Task: Add Attachment from Trello to Card Card0000000322 in Board Board0000000081 in Workspace WS0000000027 in Trello. Add Cover Blue to Card Card0000000322 in Board Board0000000081 in Workspace WS0000000027 in Trello. Add "Copy Card To …" Button titled Button0000000322 to "bottom" of the list "To Do" to Card Card0000000322 in Board Board0000000081 in Workspace WS0000000027 in Trello. Add Description DS0000000322 to Card Card0000000322 in Board Board0000000081 in Workspace WS0000000027 in Trello. Add Comment CM0000000322 to Card Card0000000322 in Board Board0000000081 in Workspace WS0000000027 in Trello
Action: Mouse moved to (315, 308)
Screenshot: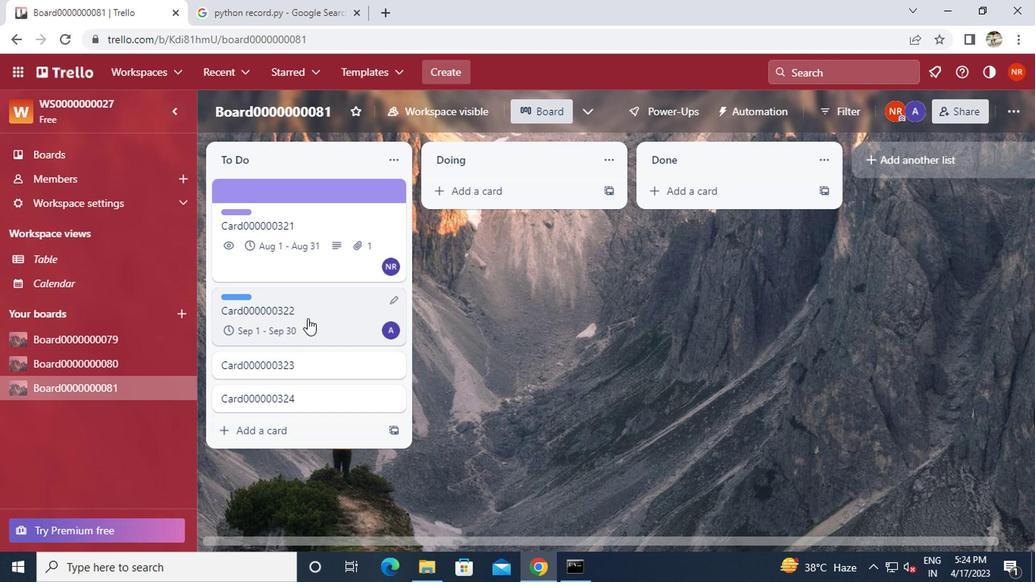 
Action: Mouse pressed left at (315, 308)
Screenshot: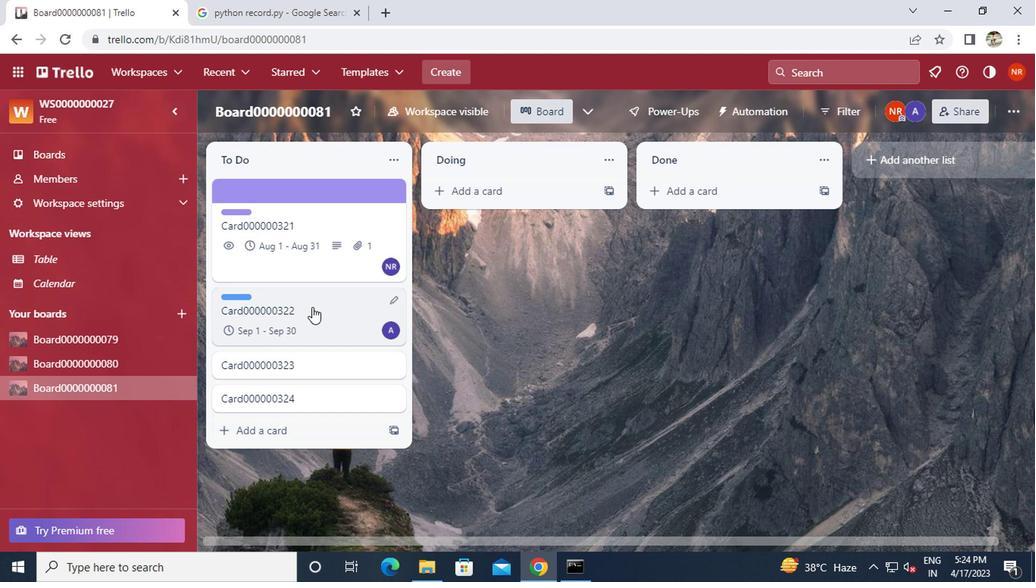 
Action: Mouse moved to (687, 361)
Screenshot: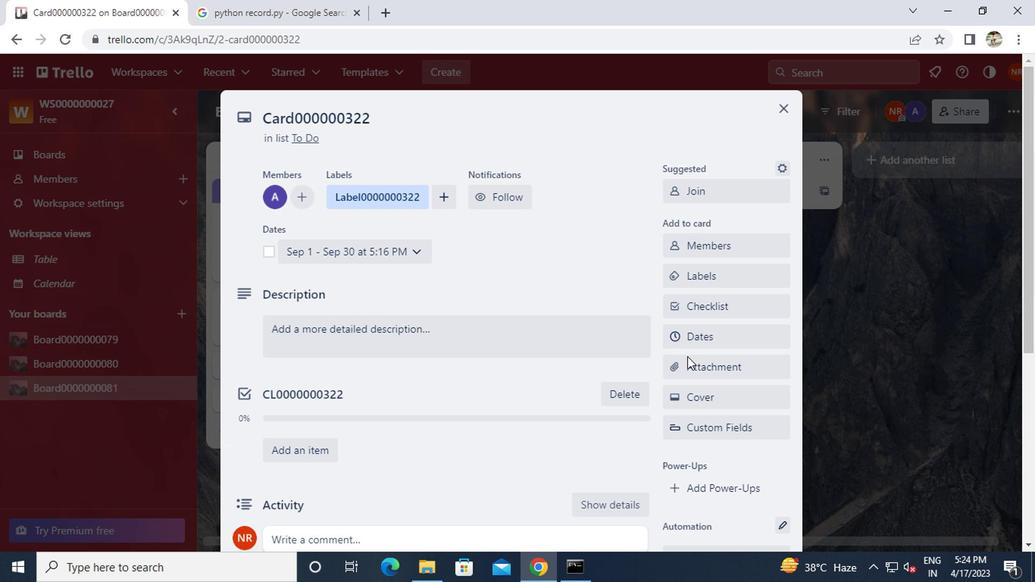 
Action: Mouse pressed left at (687, 361)
Screenshot: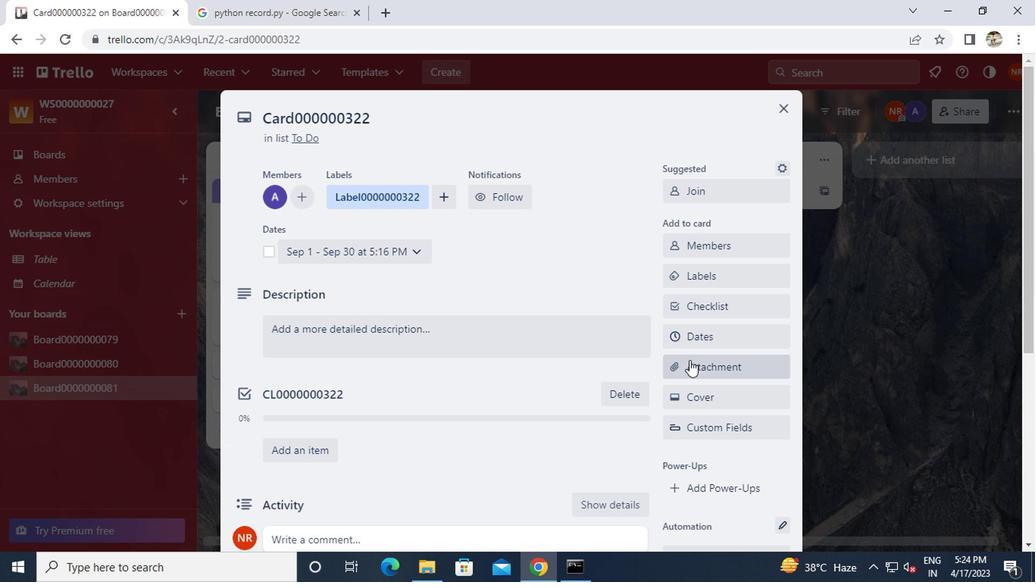 
Action: Mouse moved to (688, 159)
Screenshot: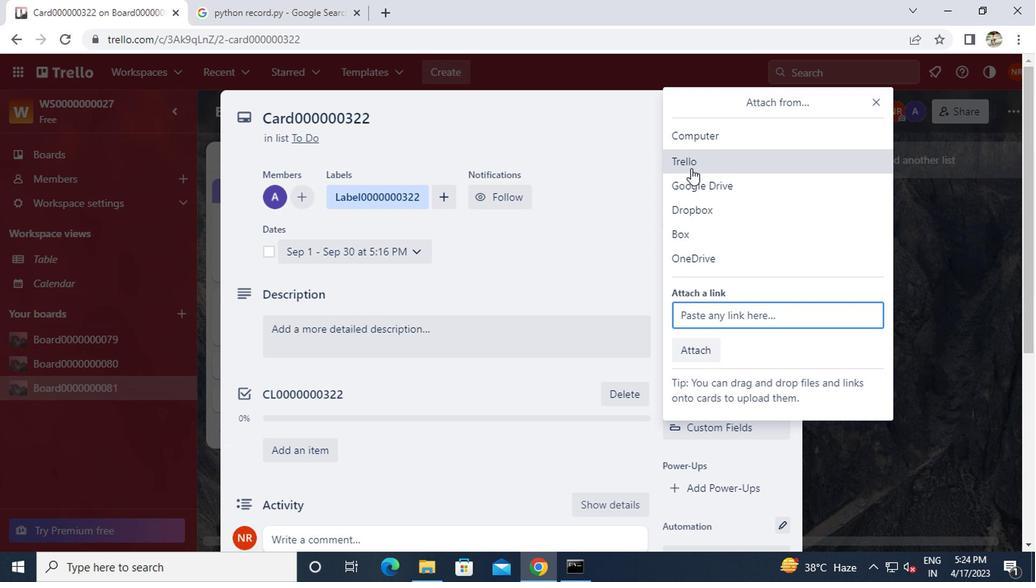 
Action: Mouse pressed left at (688, 159)
Screenshot: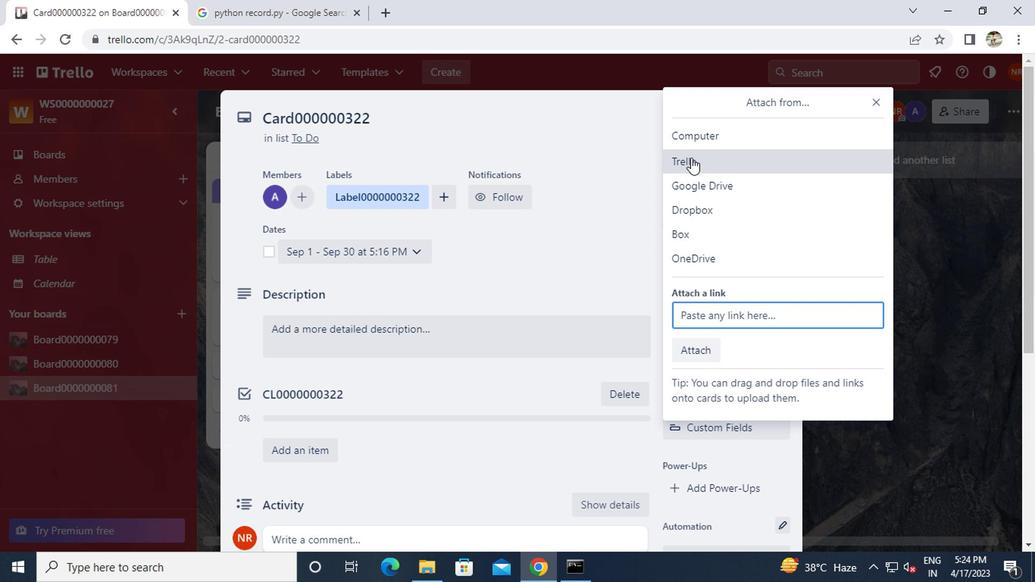 
Action: Mouse moved to (701, 230)
Screenshot: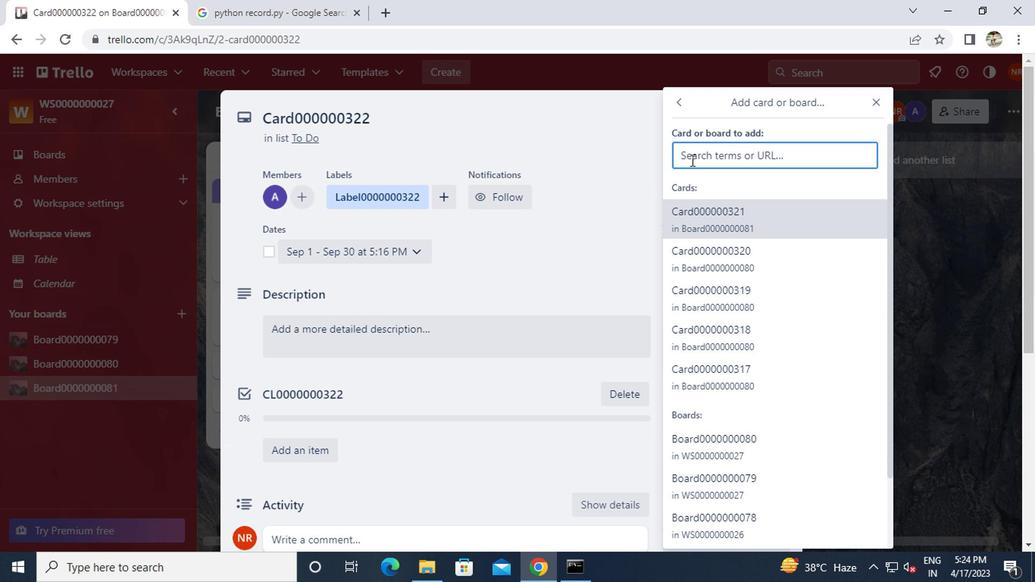 
Action: Mouse pressed left at (701, 230)
Screenshot: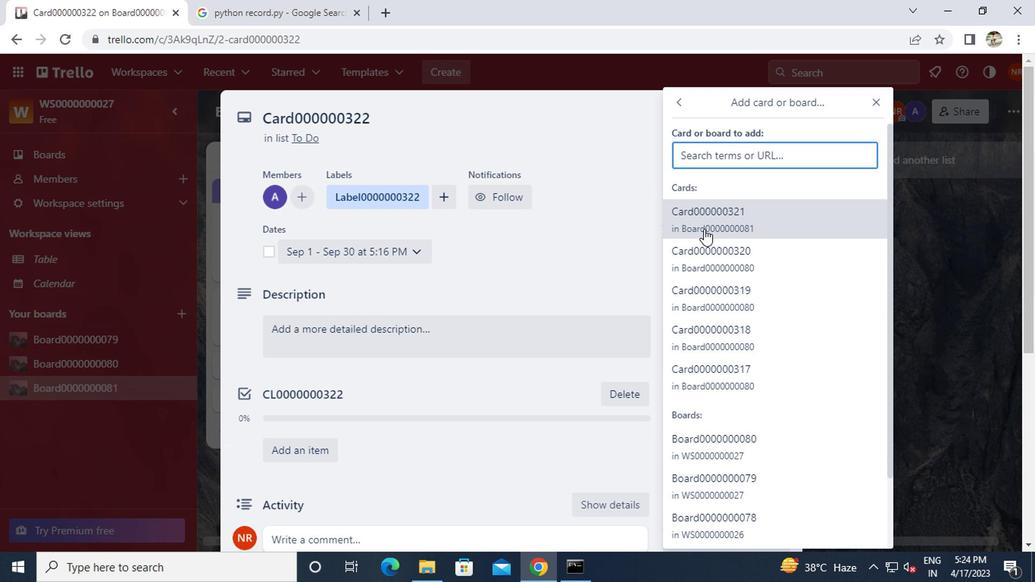 
Action: Mouse moved to (692, 386)
Screenshot: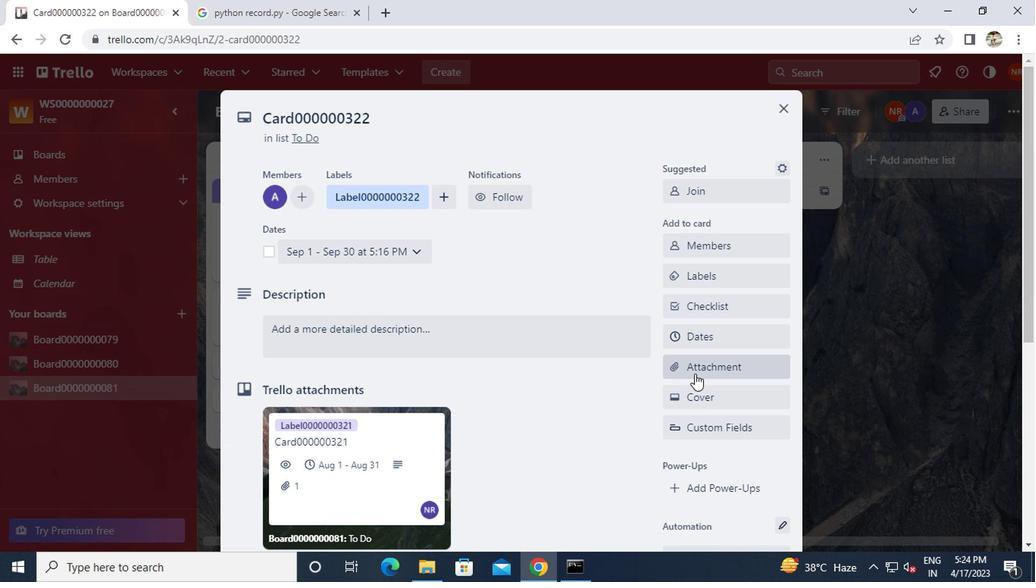 
Action: Mouse pressed left at (692, 386)
Screenshot: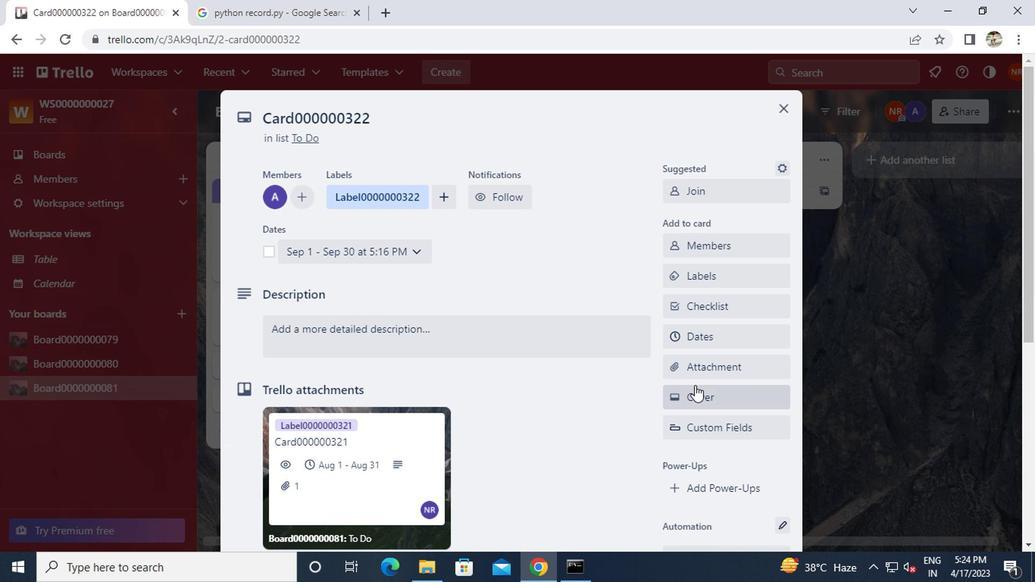 
Action: Mouse moved to (673, 269)
Screenshot: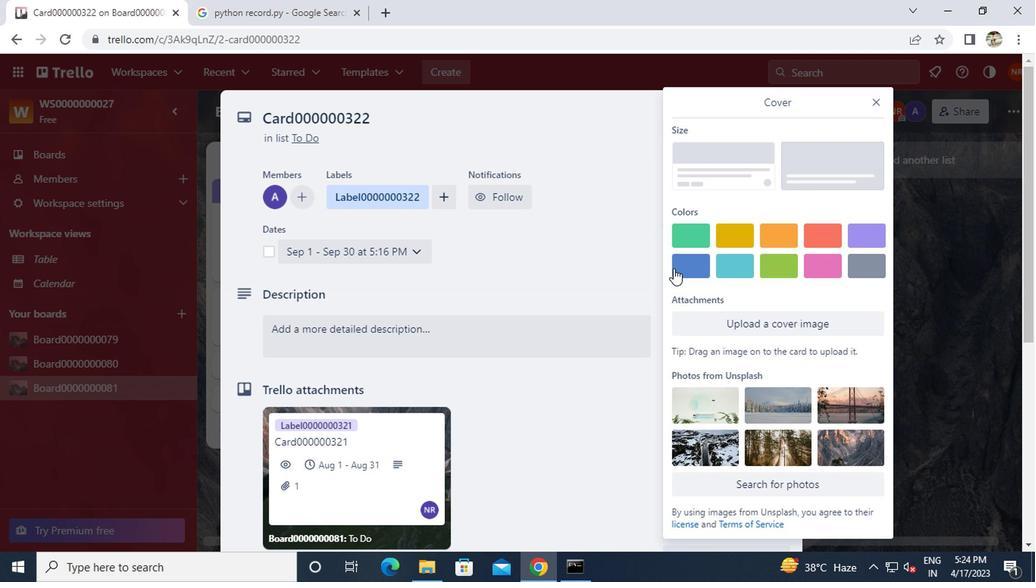 
Action: Mouse pressed left at (673, 269)
Screenshot: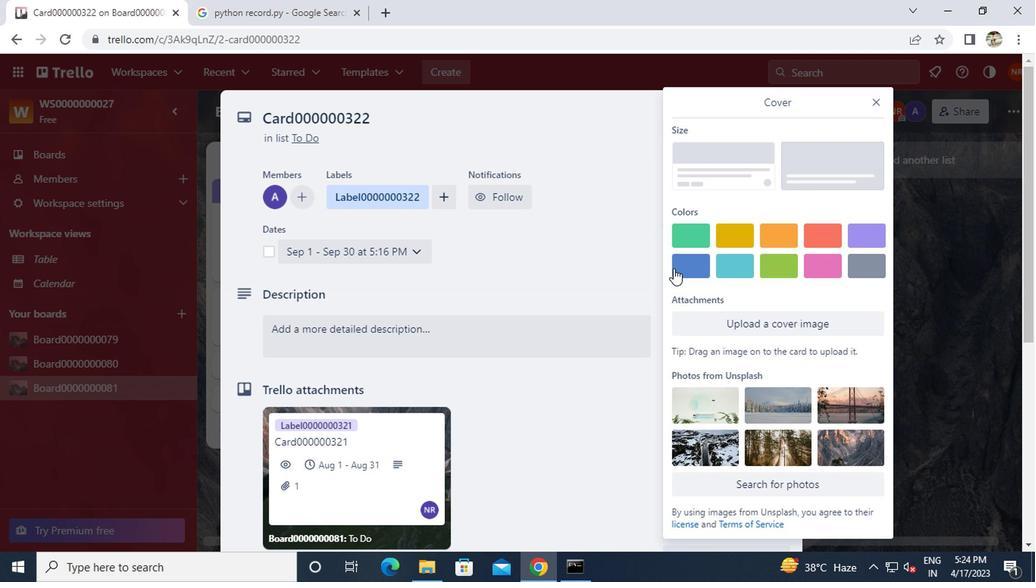 
Action: Mouse moved to (870, 105)
Screenshot: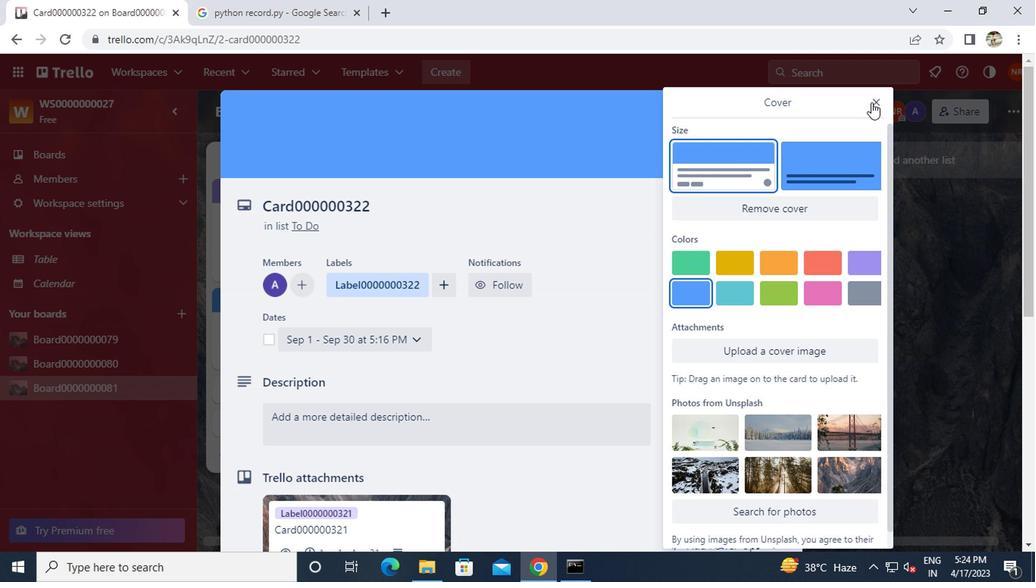 
Action: Mouse pressed left at (870, 105)
Screenshot: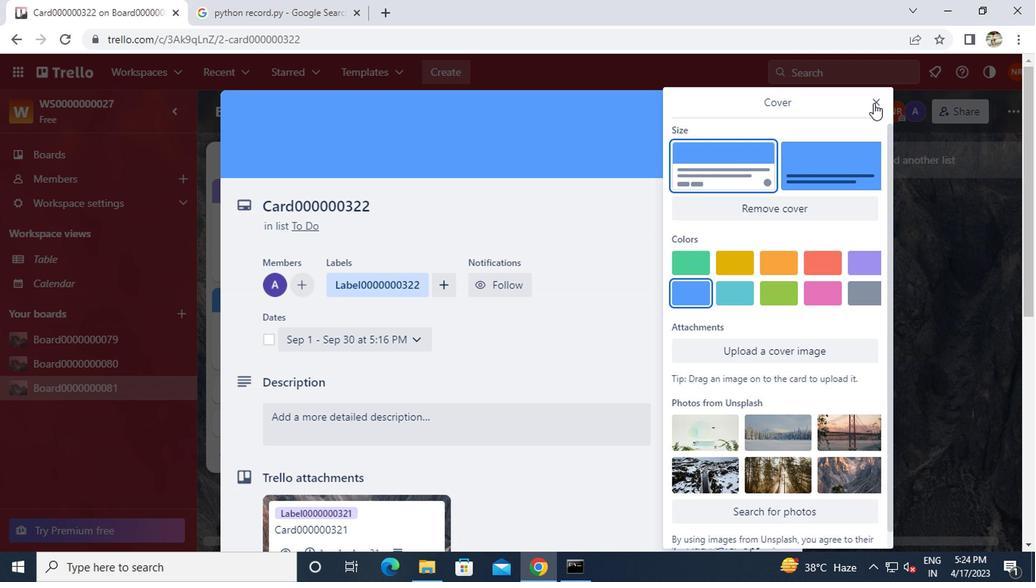 
Action: Mouse moved to (756, 276)
Screenshot: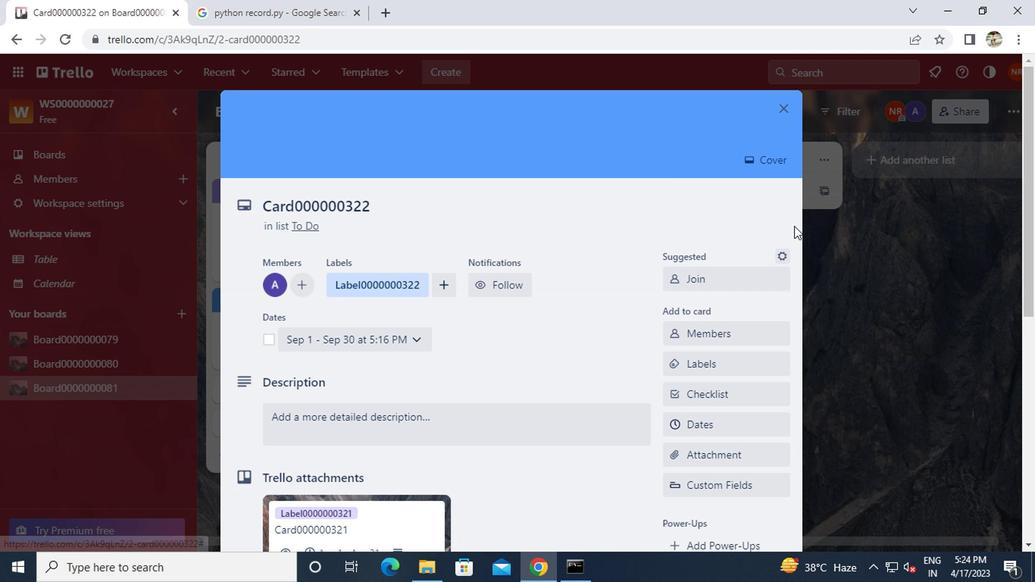 
Action: Mouse scrolled (756, 275) with delta (0, -1)
Screenshot: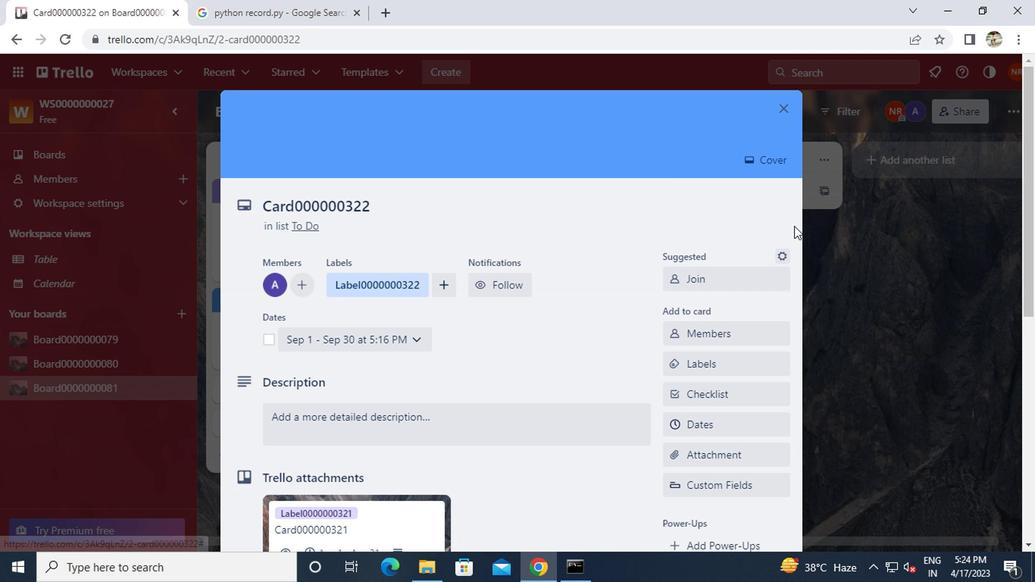 
Action: Mouse moved to (753, 280)
Screenshot: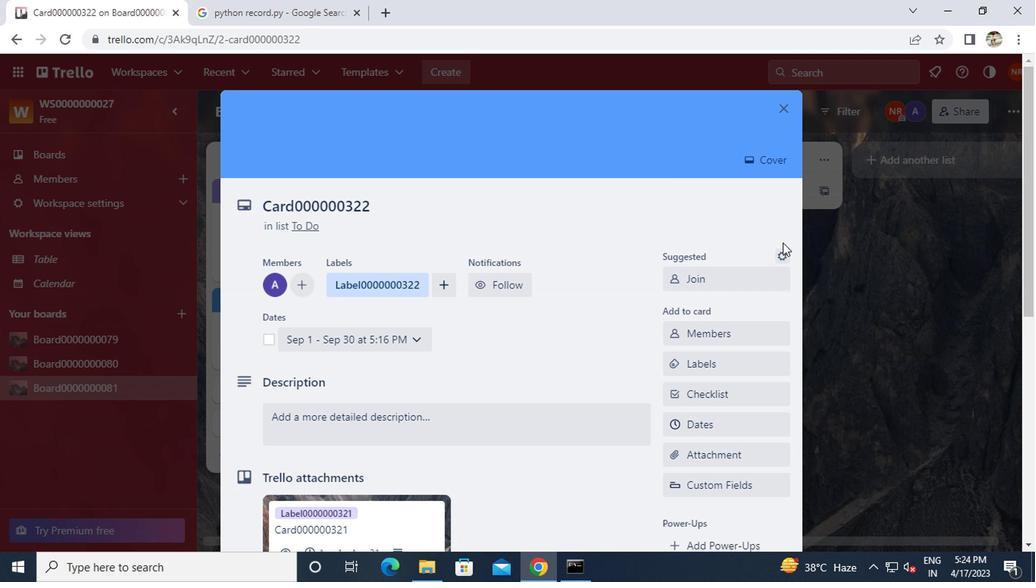 
Action: Mouse scrolled (753, 279) with delta (0, 0)
Screenshot: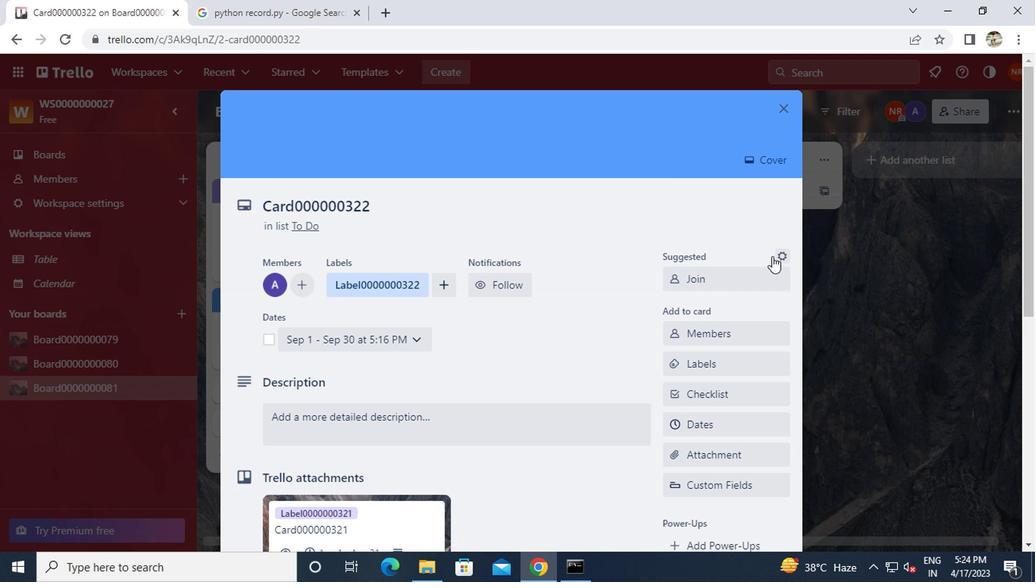 
Action: Mouse moved to (753, 282)
Screenshot: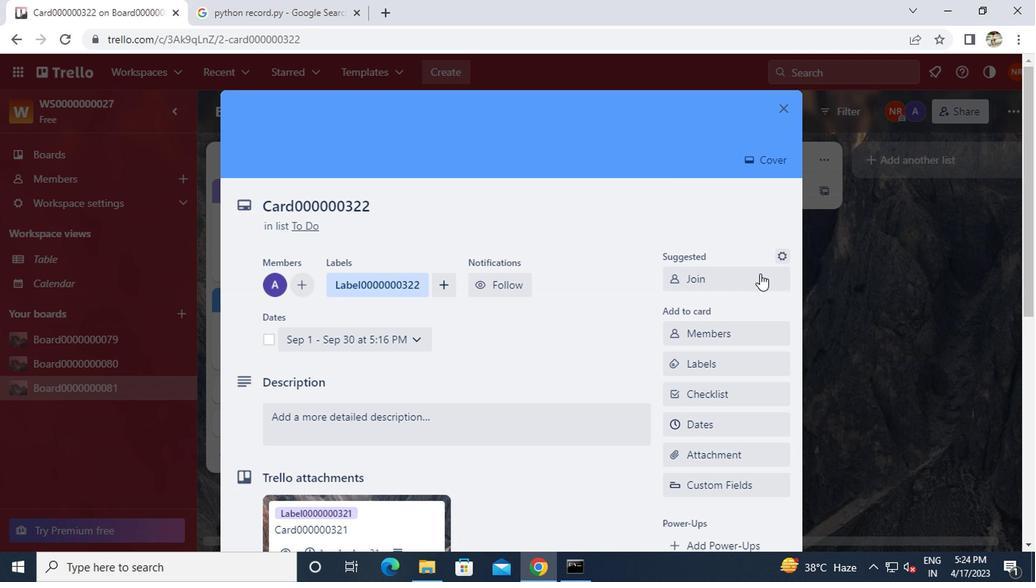 
Action: Mouse scrolled (753, 281) with delta (0, -1)
Screenshot: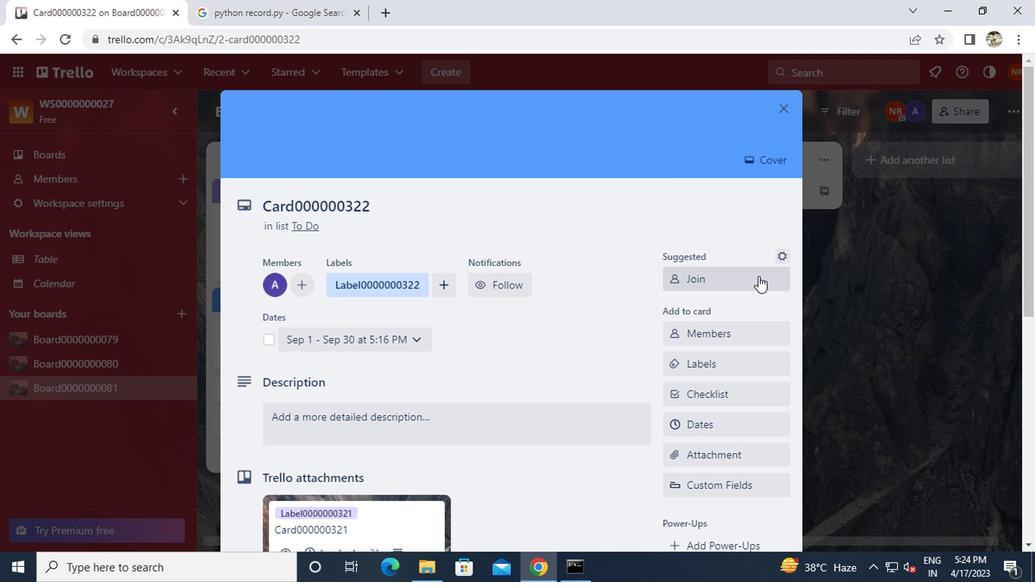
Action: Mouse moved to (745, 282)
Screenshot: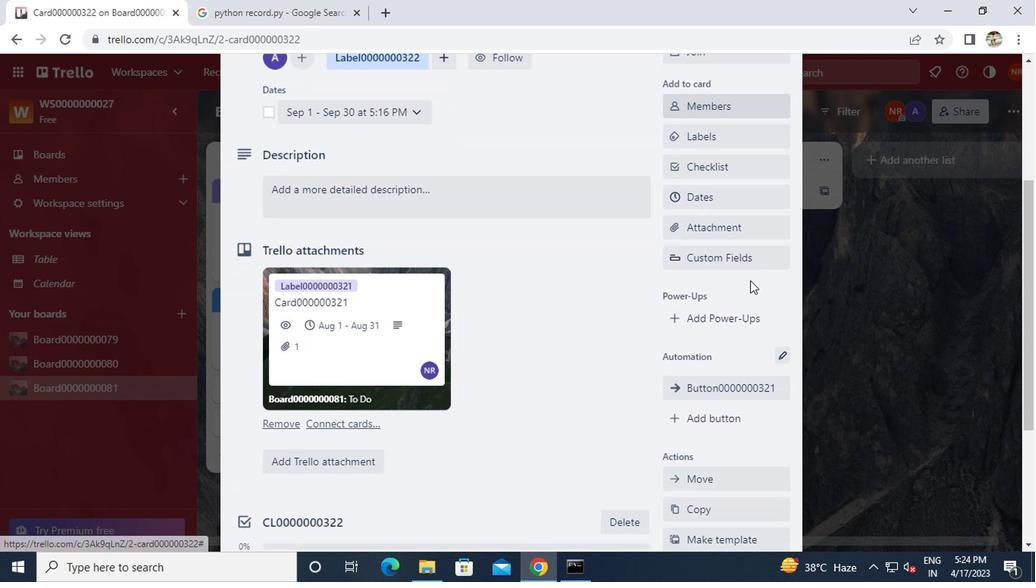 
Action: Mouse scrolled (745, 282) with delta (0, 0)
Screenshot: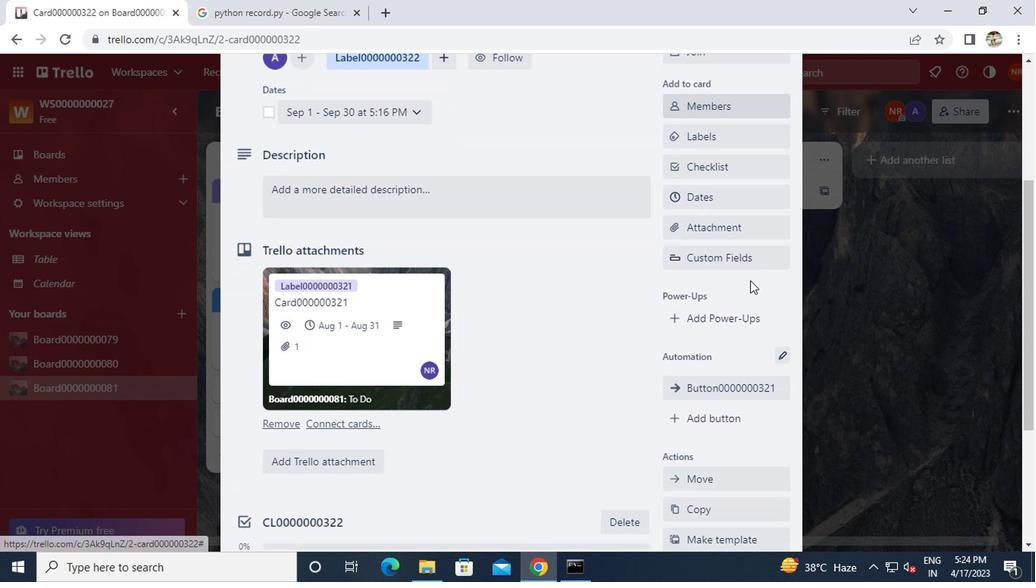 
Action: Mouse moved to (710, 344)
Screenshot: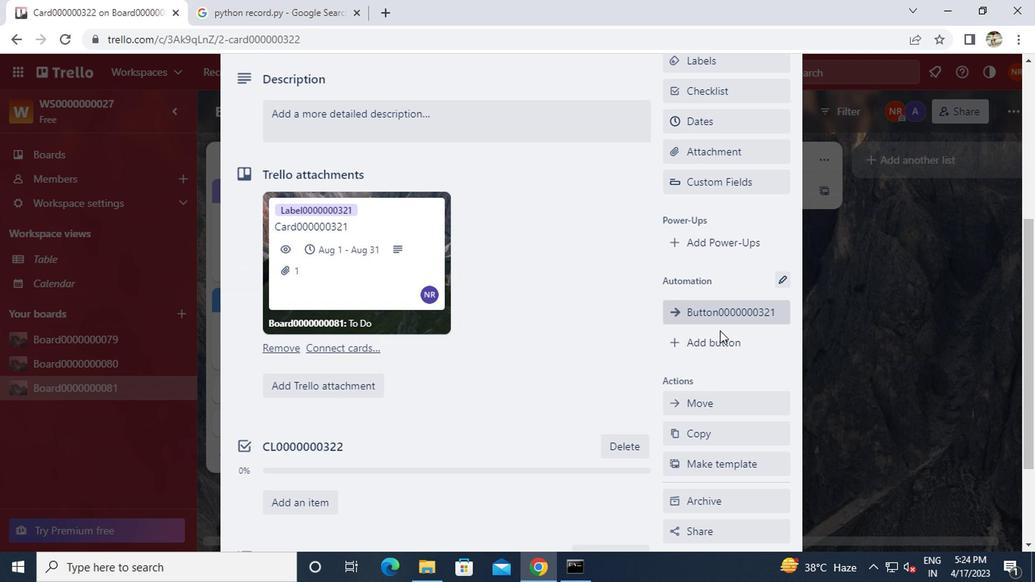 
Action: Mouse pressed left at (710, 344)
Screenshot: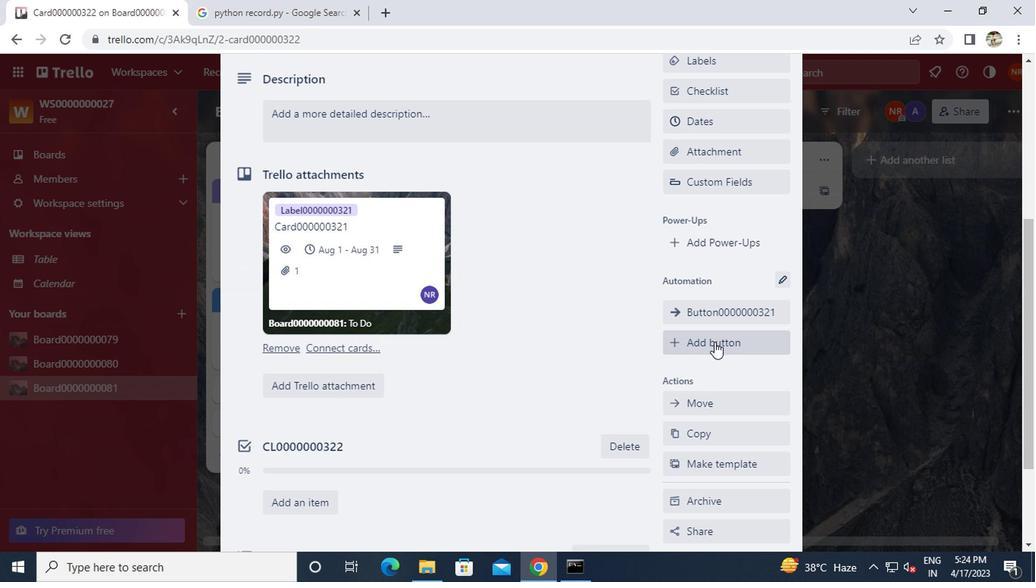 
Action: Mouse moved to (709, 208)
Screenshot: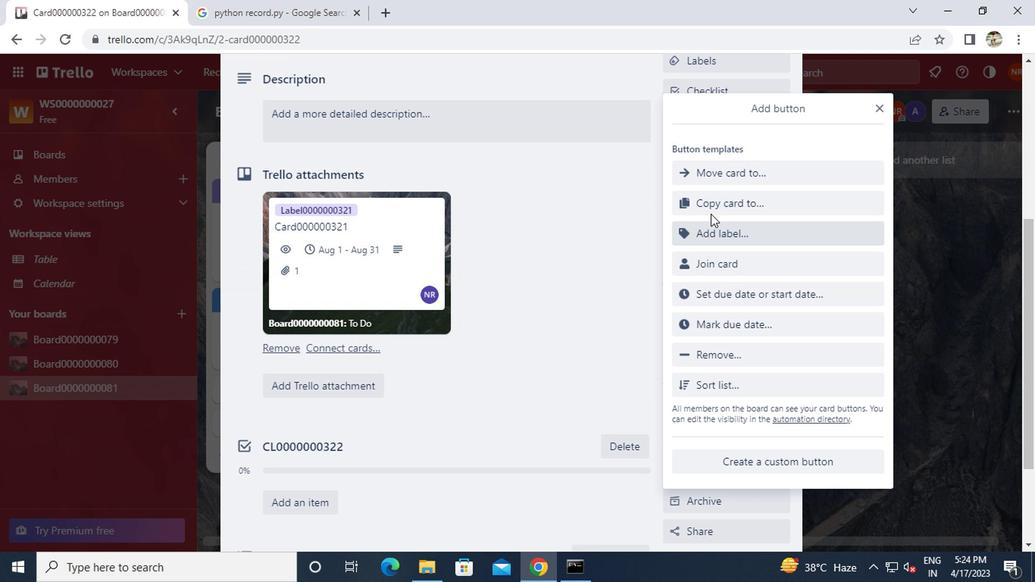
Action: Mouse pressed left at (709, 208)
Screenshot: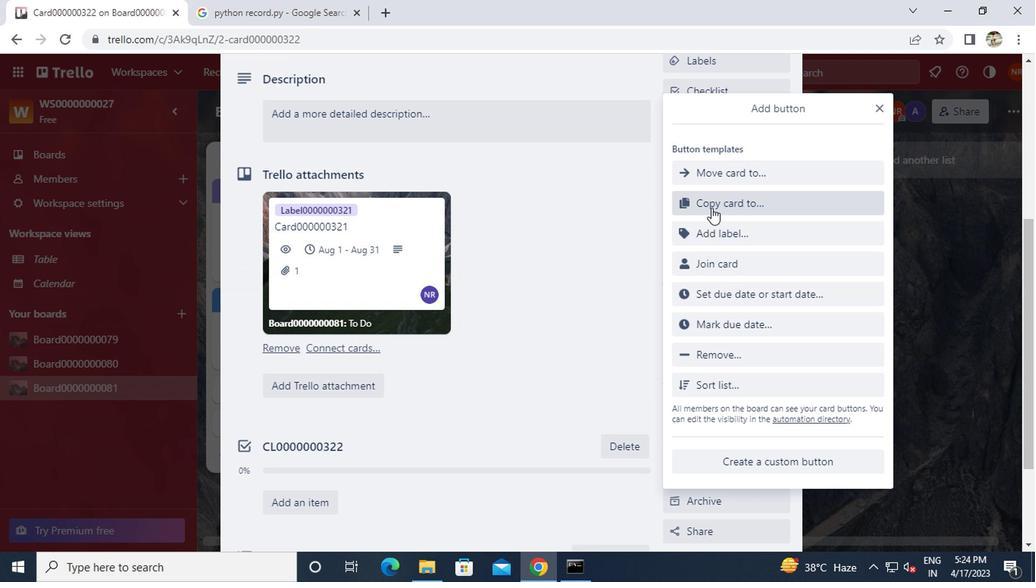 
Action: Key pressed b<Key.caps_lock>utton000000
Screenshot: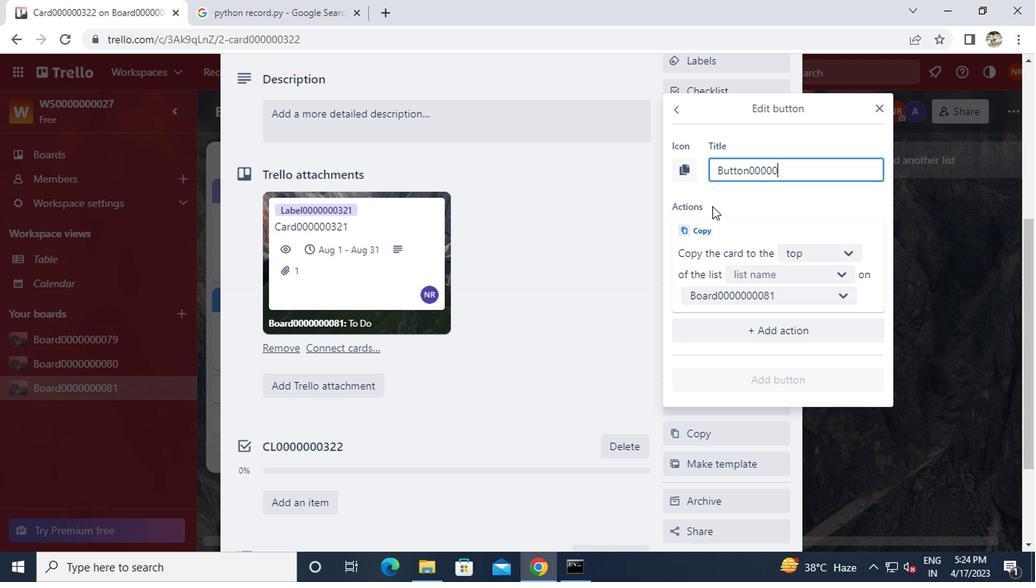 
Action: Mouse moved to (710, 207)
Screenshot: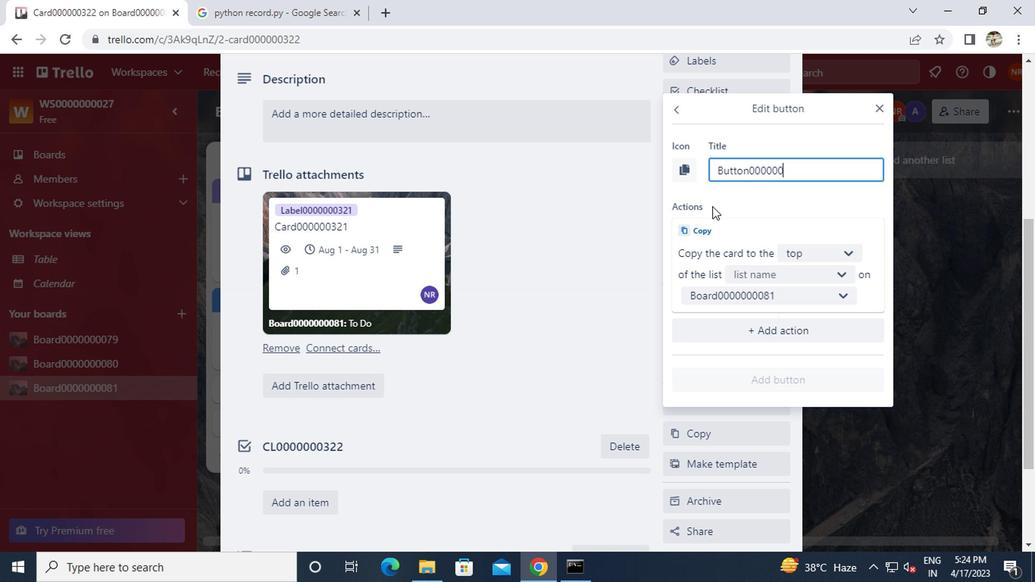
Action: Key pressed 322
Screenshot: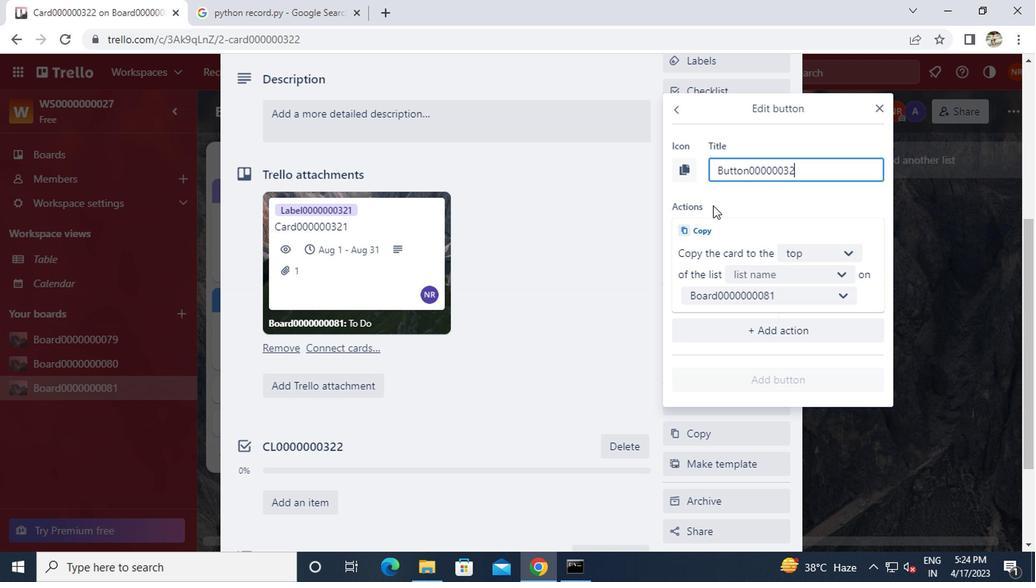 
Action: Mouse moved to (786, 253)
Screenshot: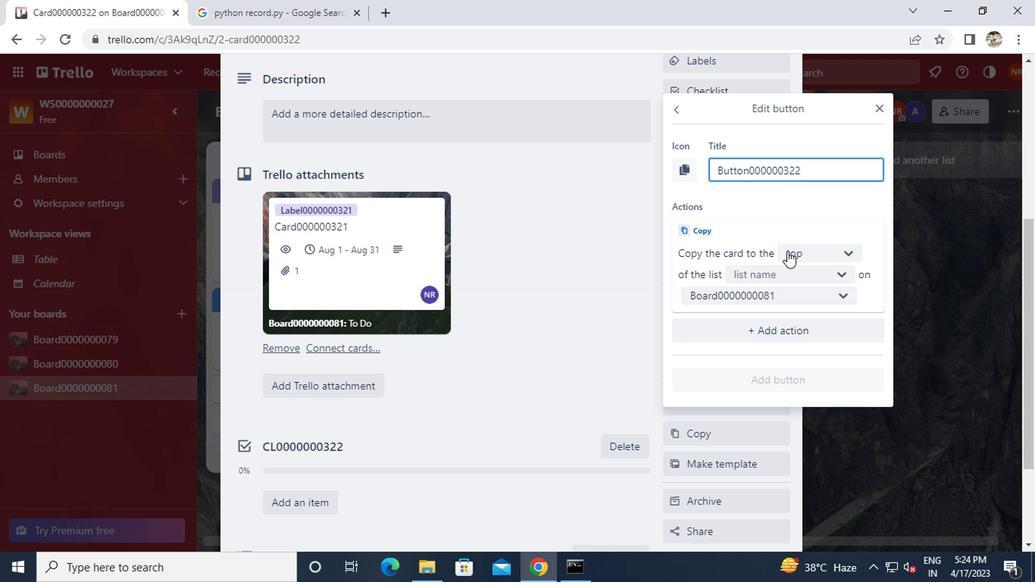 
Action: Mouse pressed left at (786, 253)
Screenshot: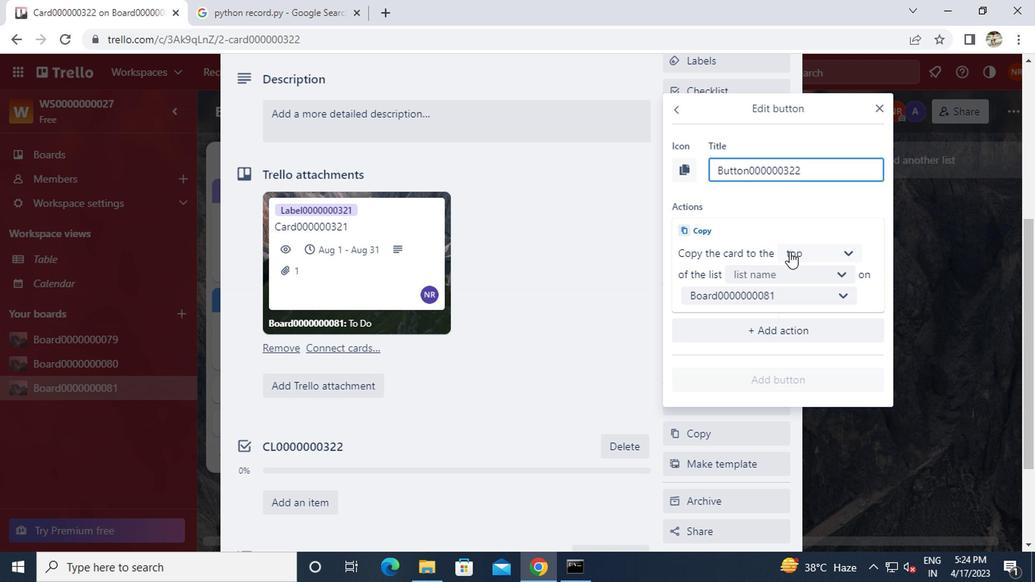 
Action: Mouse moved to (796, 303)
Screenshot: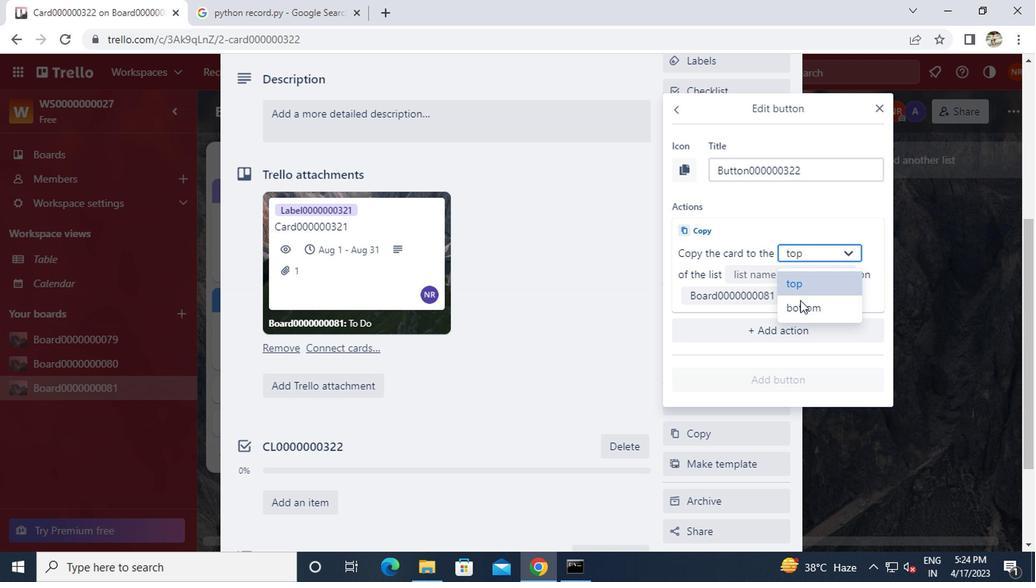 
Action: Mouse pressed left at (796, 303)
Screenshot: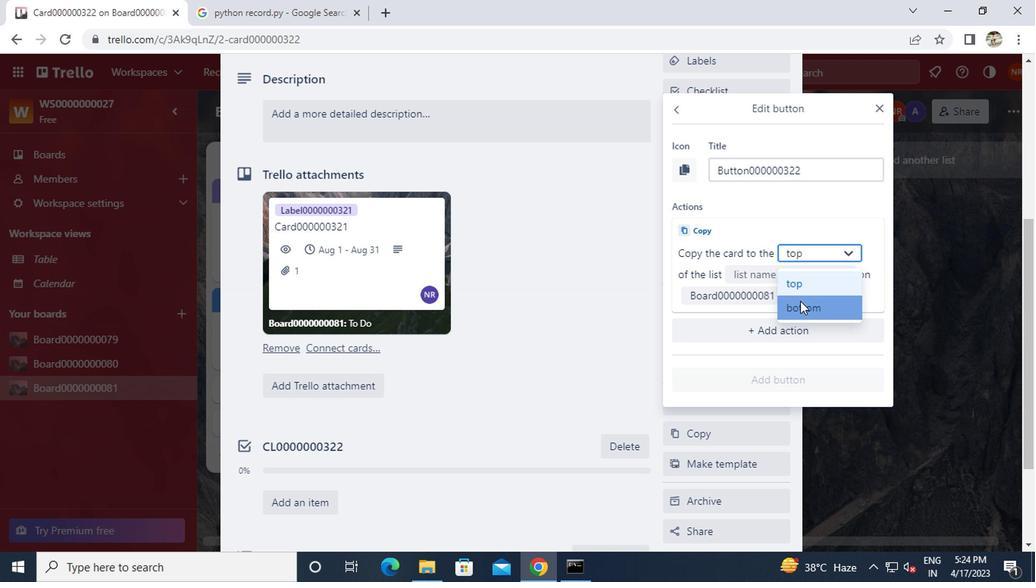 
Action: Mouse moved to (774, 277)
Screenshot: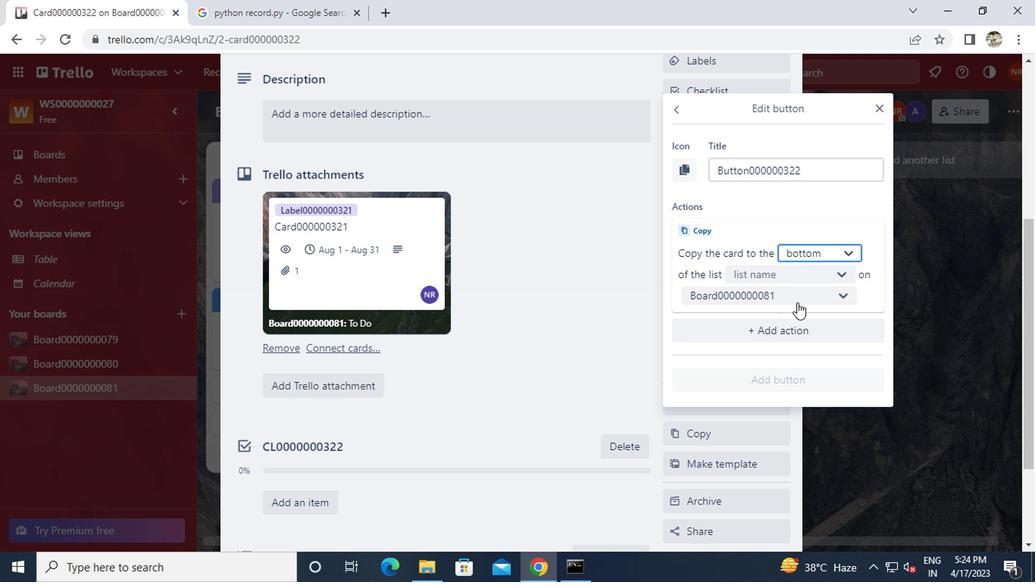 
Action: Mouse pressed left at (774, 277)
Screenshot: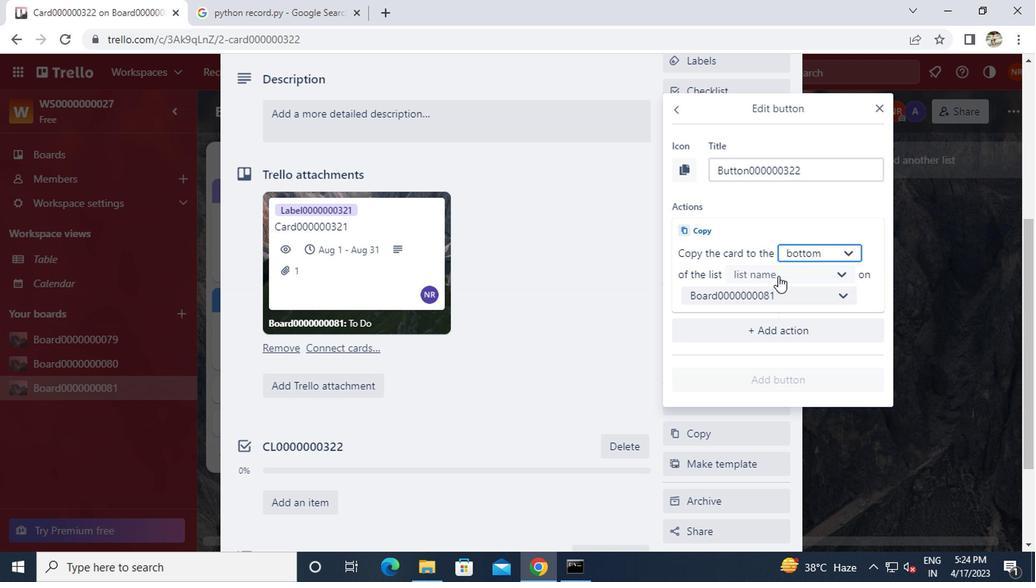 
Action: Mouse moved to (761, 312)
Screenshot: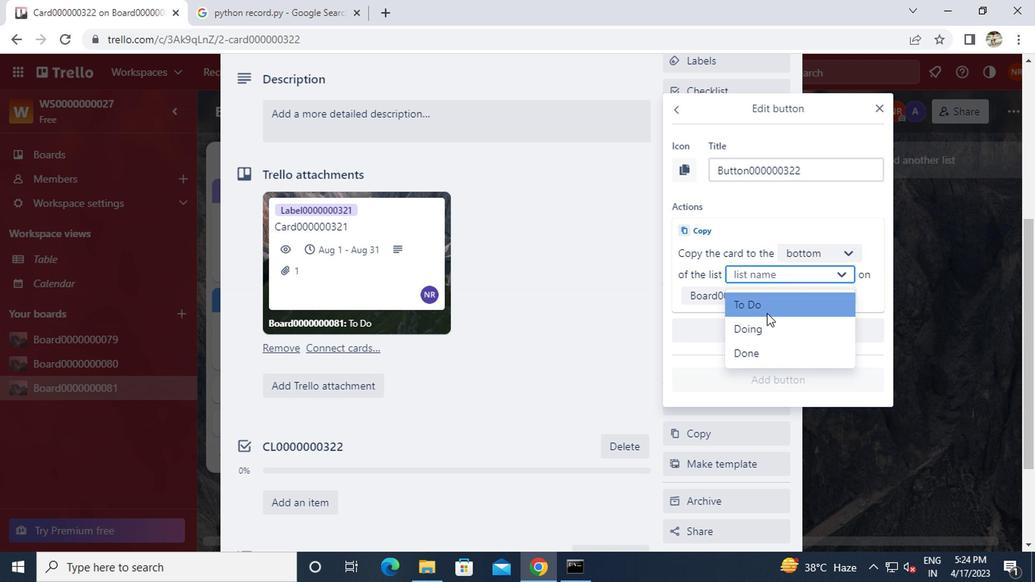 
Action: Mouse pressed left at (761, 312)
Screenshot: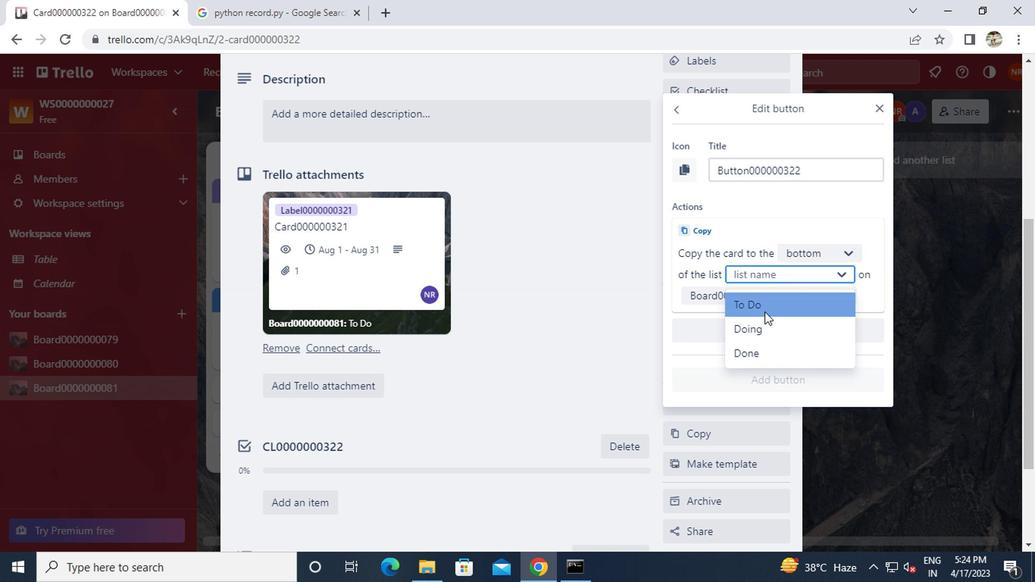 
Action: Mouse moved to (758, 372)
Screenshot: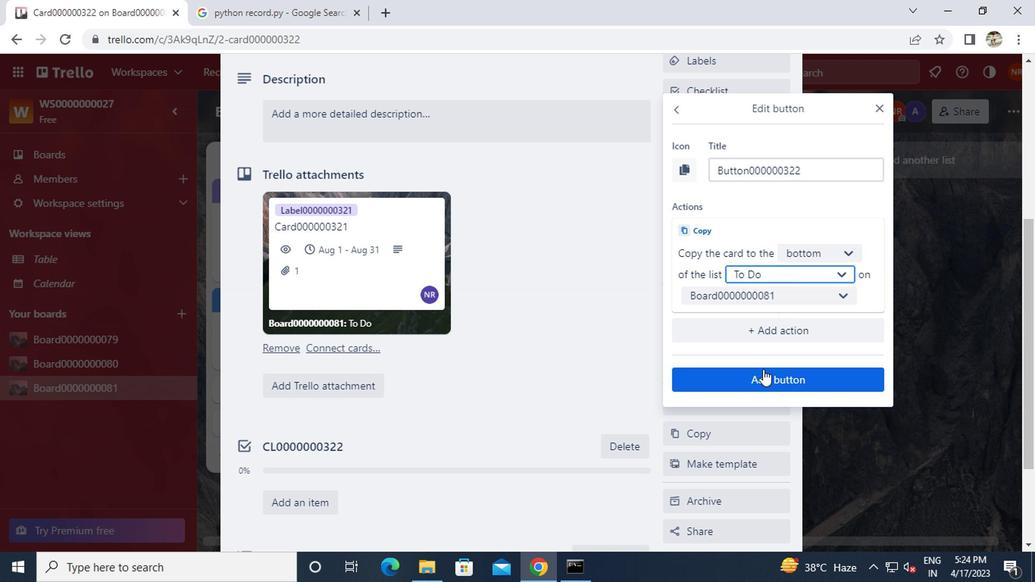 
Action: Mouse pressed left at (758, 372)
Screenshot: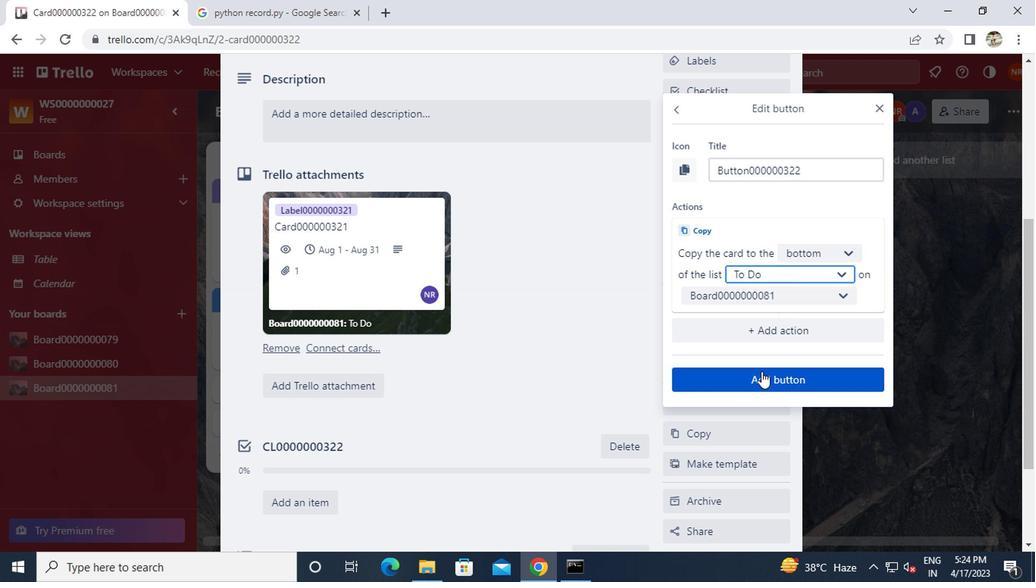 
Action: Mouse moved to (536, 372)
Screenshot: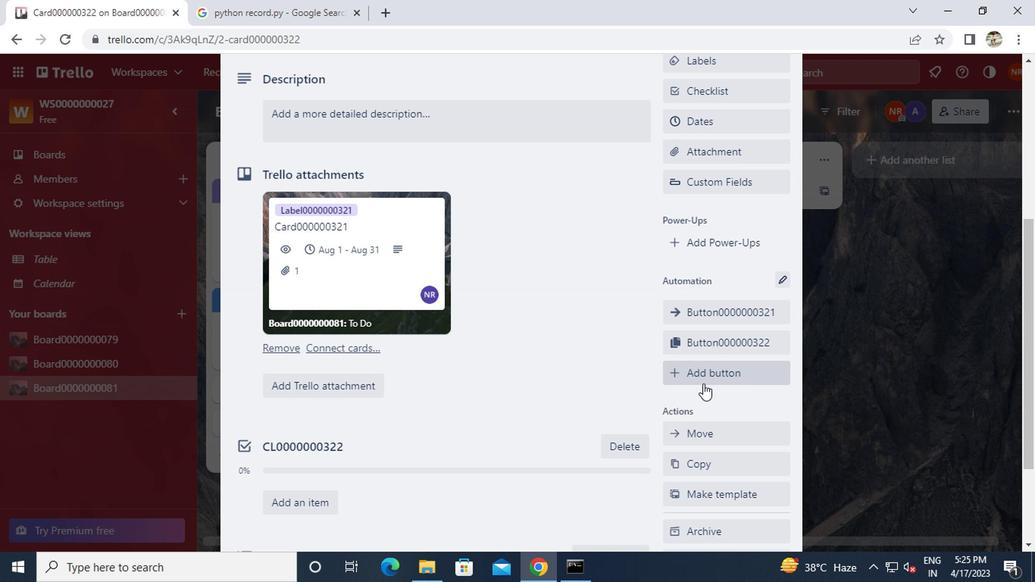 
Action: Mouse scrolled (536, 373) with delta (0, 0)
Screenshot: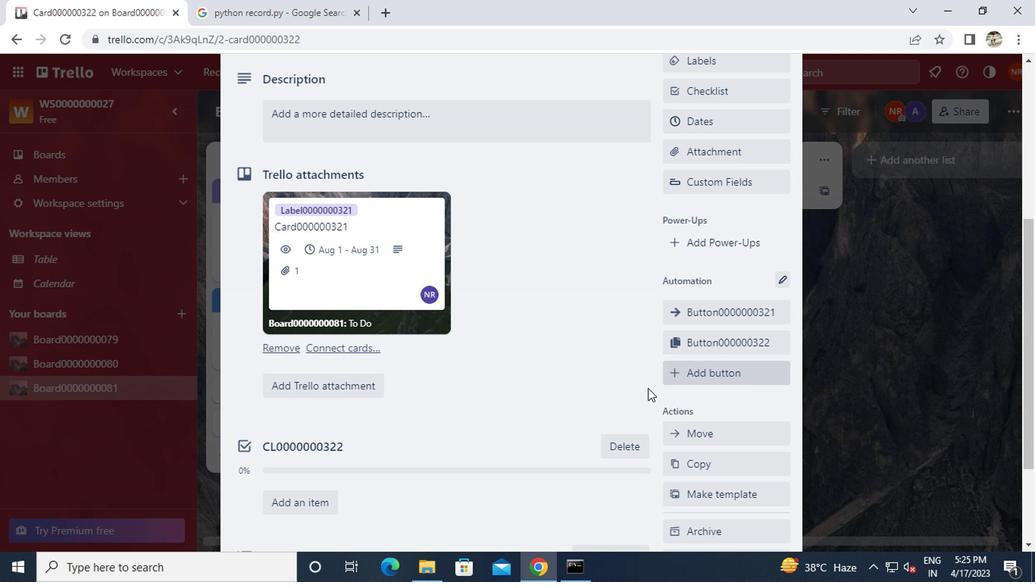 
Action: Mouse scrolled (536, 373) with delta (0, 0)
Screenshot: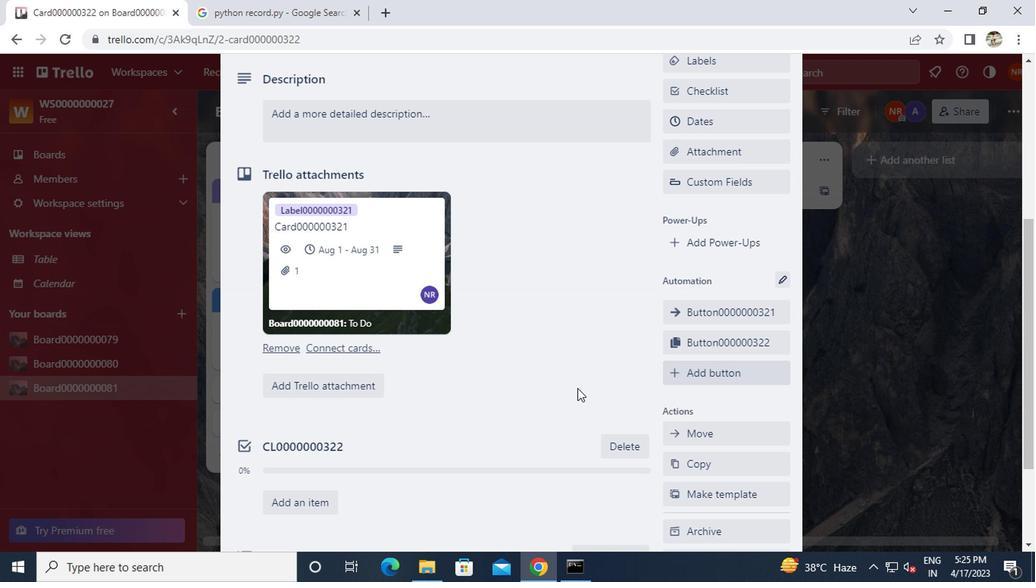 
Action: Mouse moved to (504, 278)
Screenshot: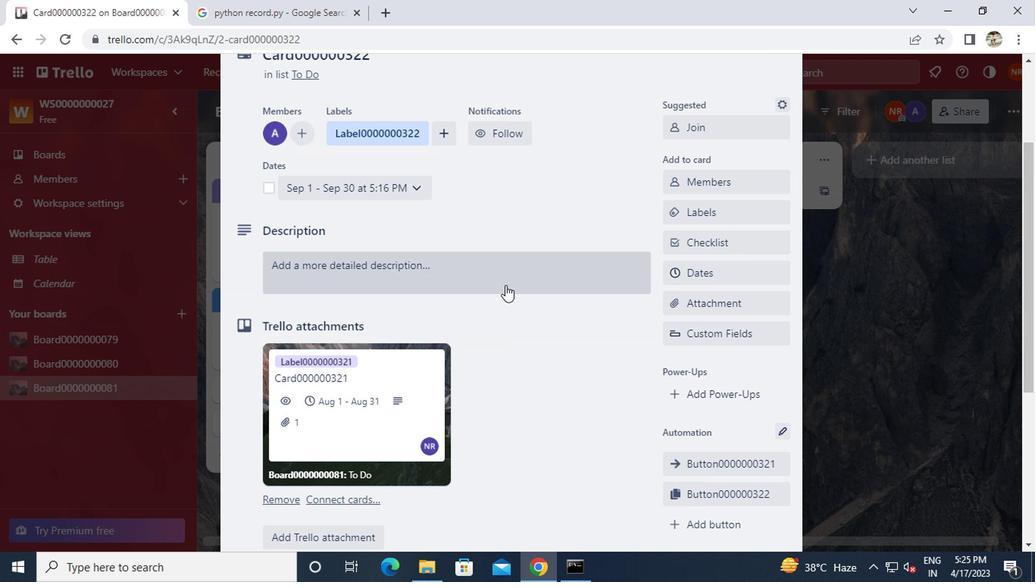 
Action: Mouse pressed left at (504, 278)
Screenshot: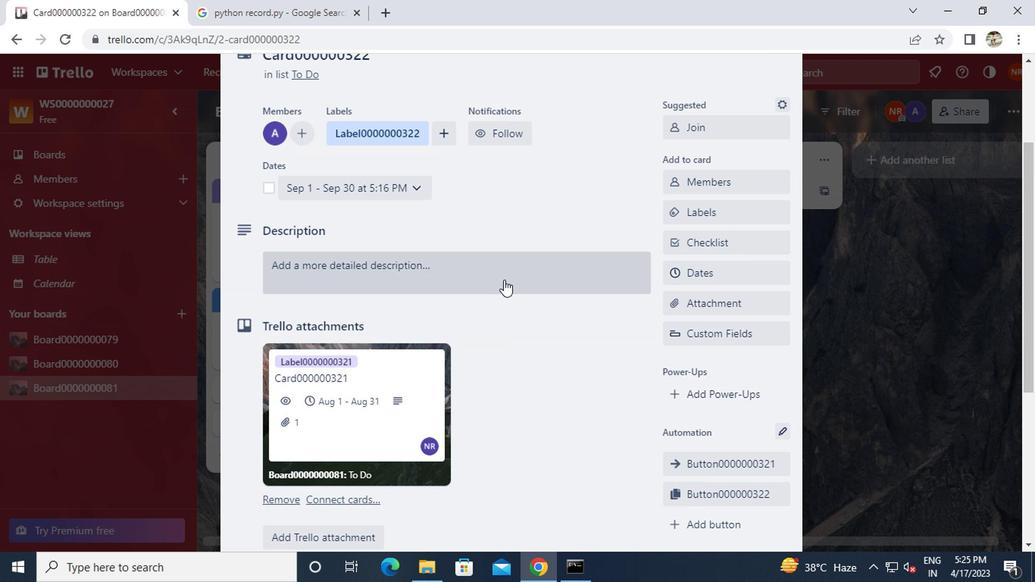 
Action: Key pressed <Key.caps_lock>ds0000000322
Screenshot: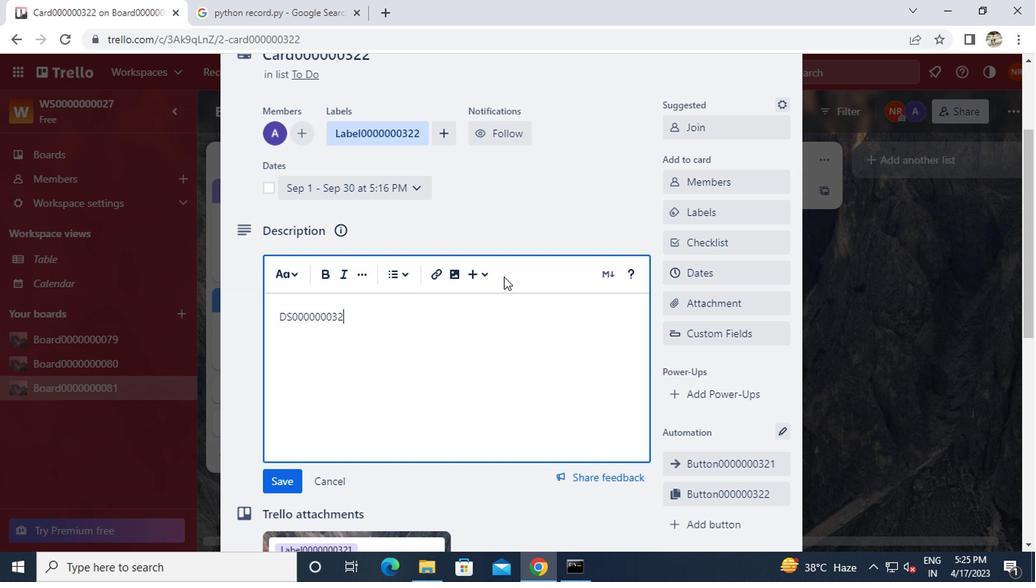 
Action: Mouse moved to (290, 475)
Screenshot: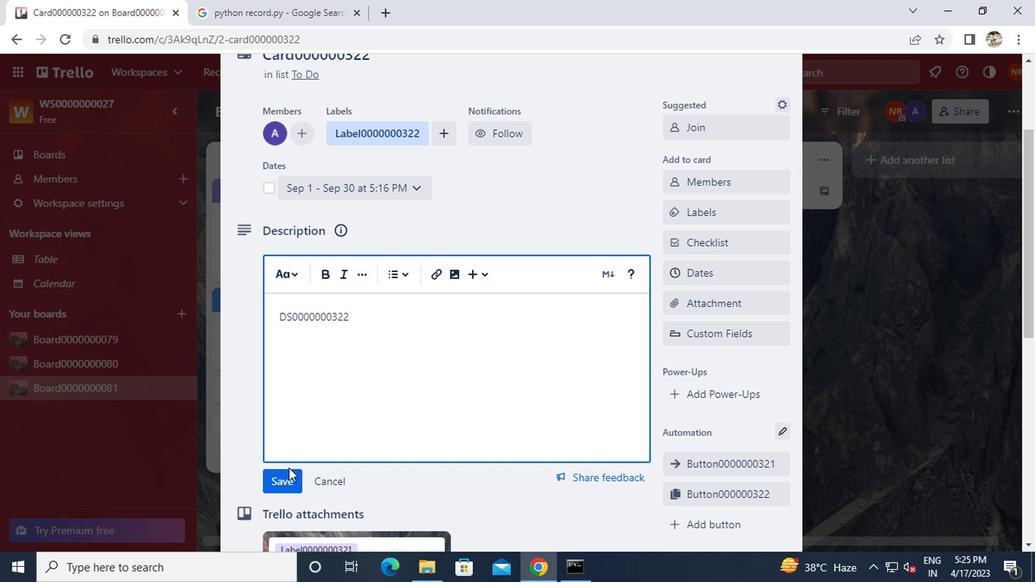
Action: Mouse pressed left at (290, 475)
Screenshot: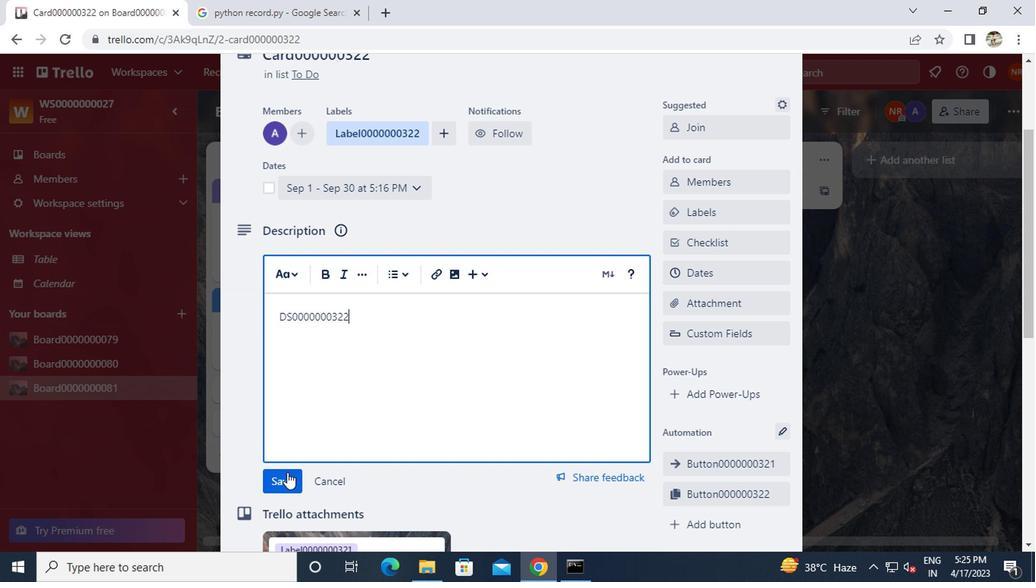 
Action: Mouse moved to (291, 472)
Screenshot: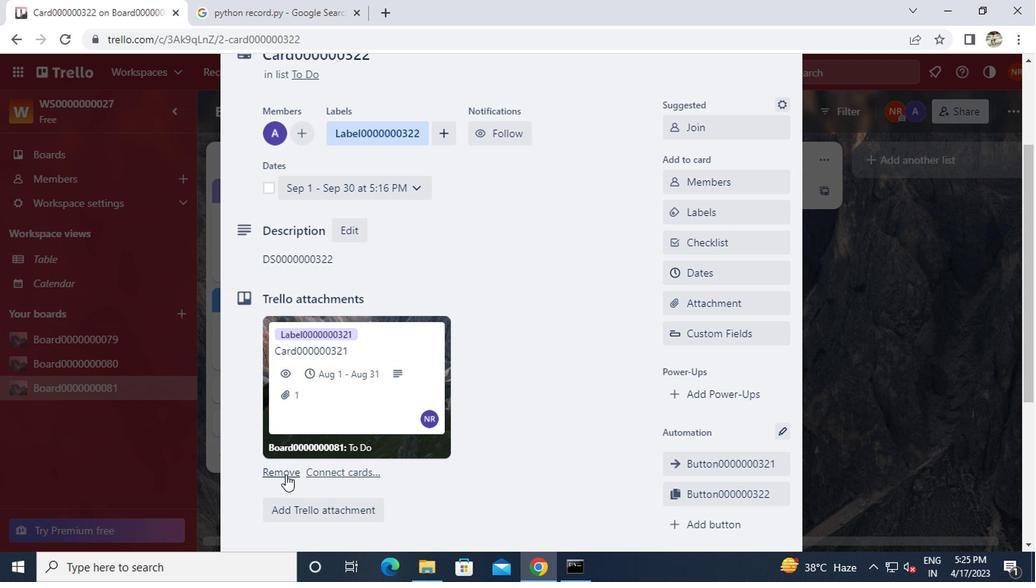 
Action: Mouse scrolled (291, 471) with delta (0, 0)
Screenshot: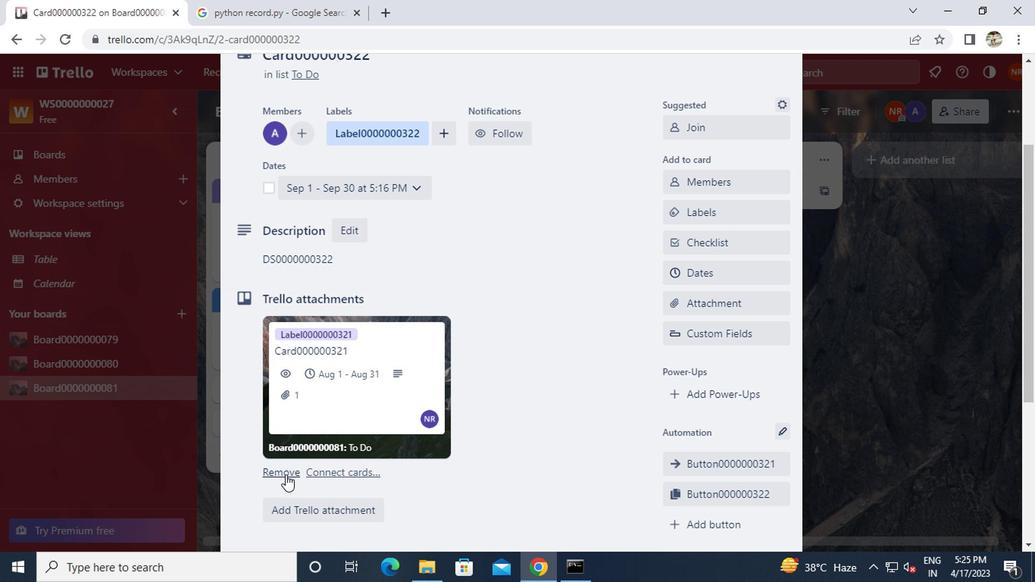 
Action: Mouse scrolled (291, 471) with delta (0, 0)
Screenshot: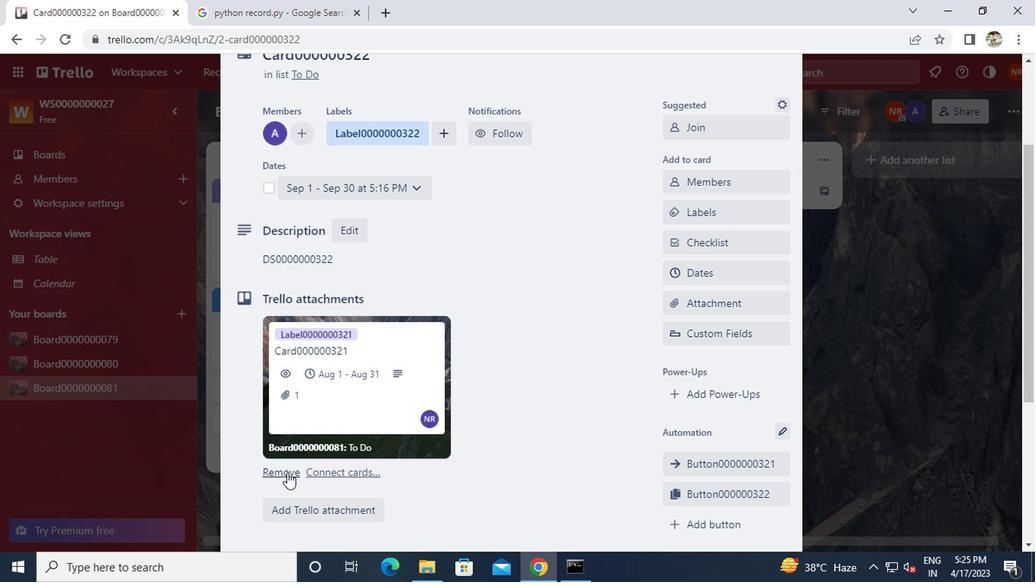 
Action: Mouse moved to (309, 502)
Screenshot: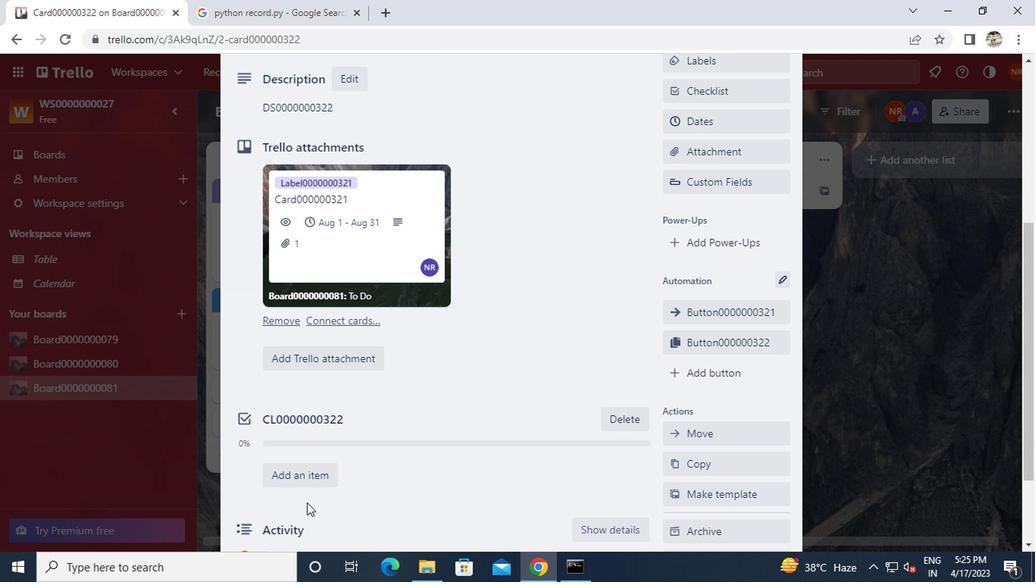 
Action: Mouse scrolled (309, 501) with delta (0, 0)
Screenshot: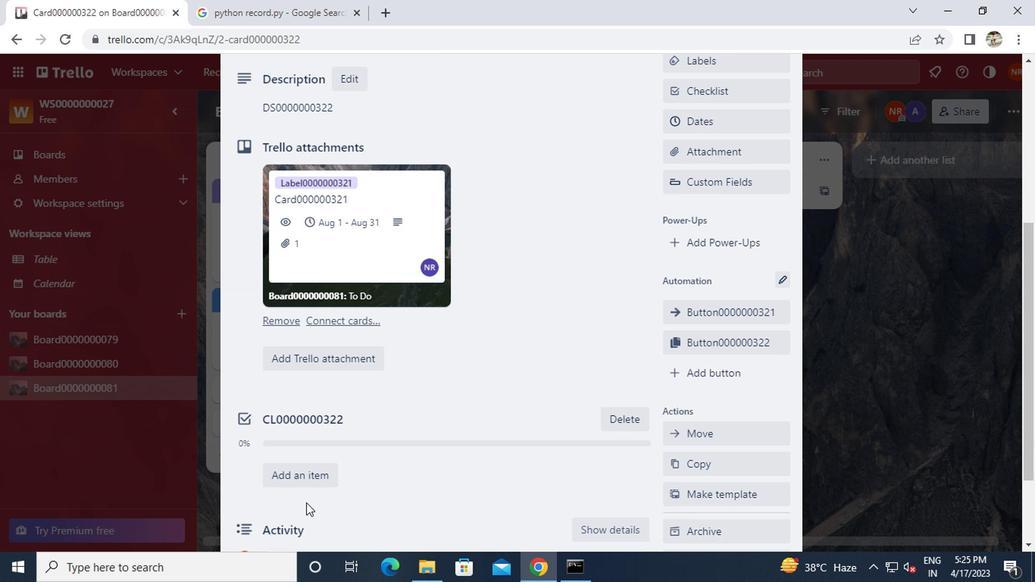 
Action: Mouse scrolled (309, 501) with delta (0, 0)
Screenshot: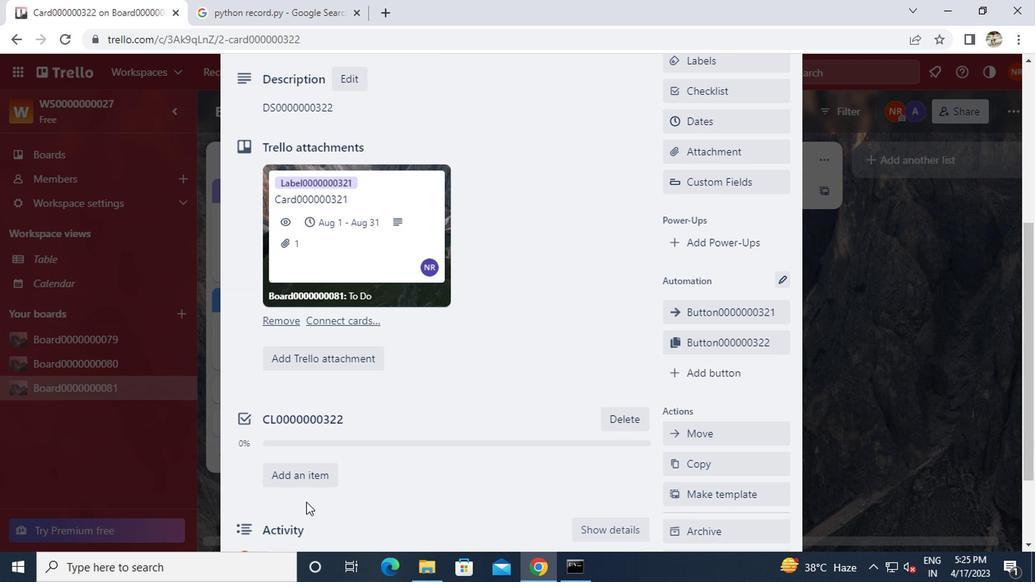 
Action: Mouse moved to (313, 458)
Screenshot: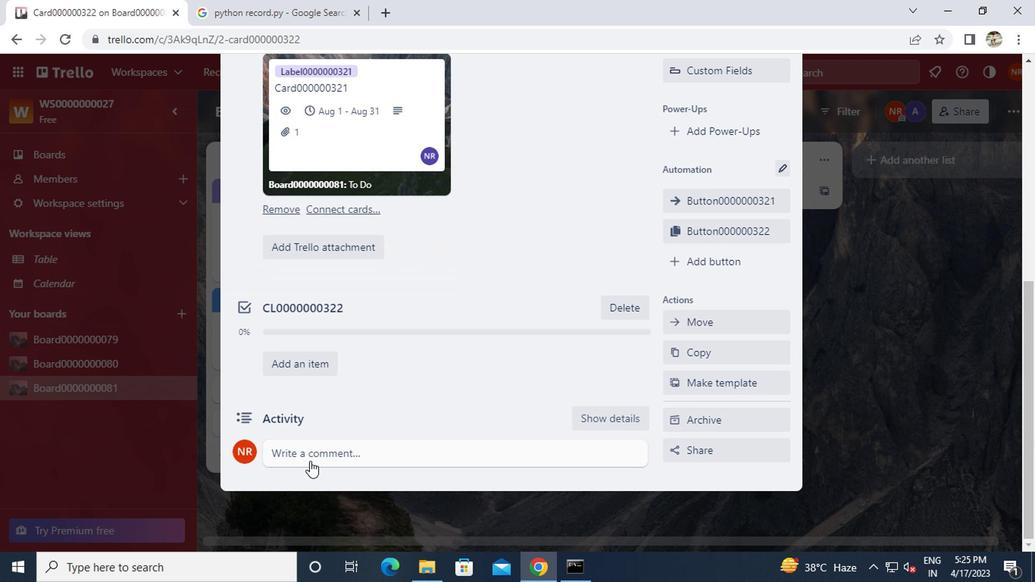 
Action: Mouse pressed left at (313, 458)
Screenshot: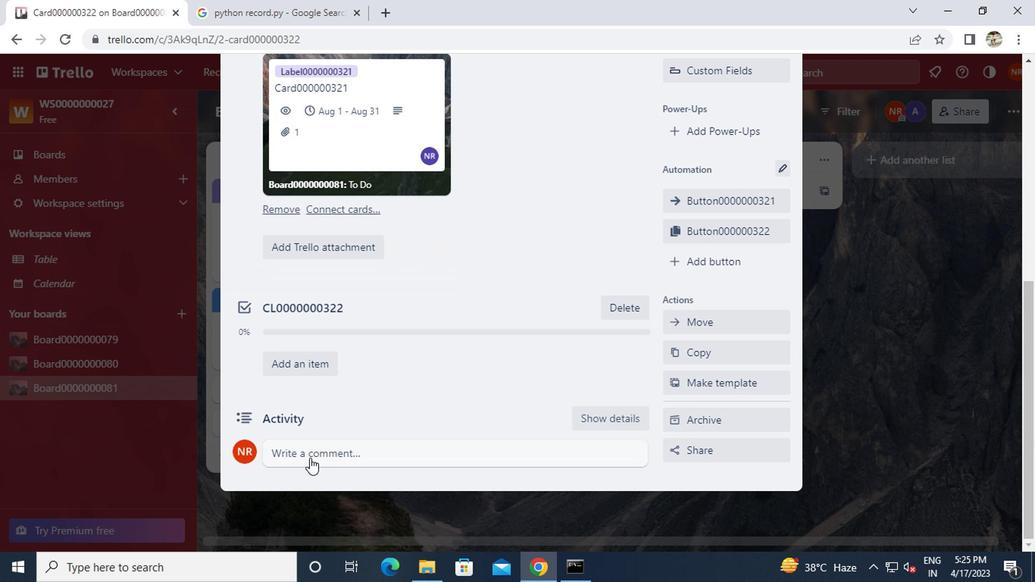 
Action: Key pressed cm0000000322
Screenshot: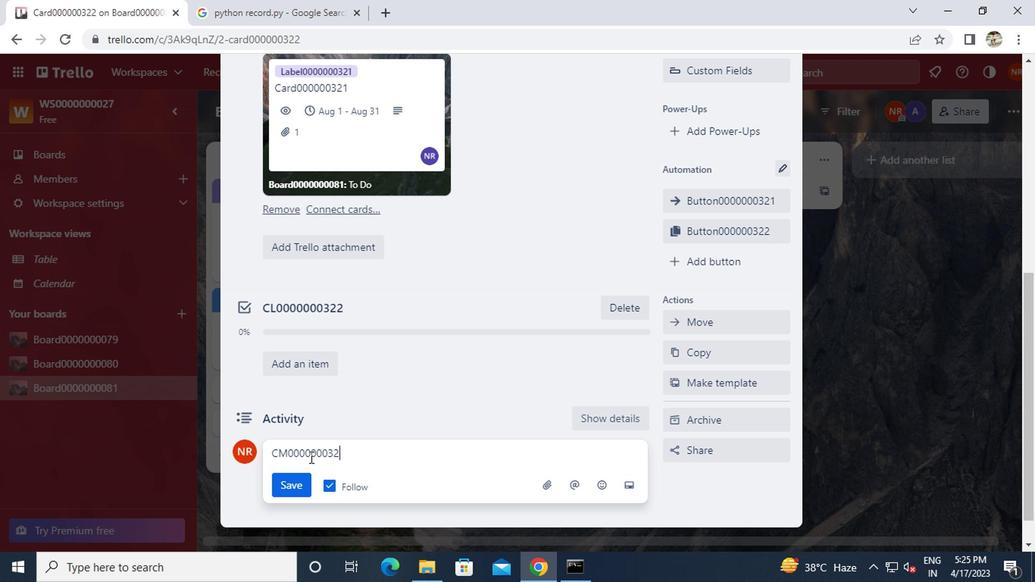 
Action: Mouse moved to (300, 479)
Screenshot: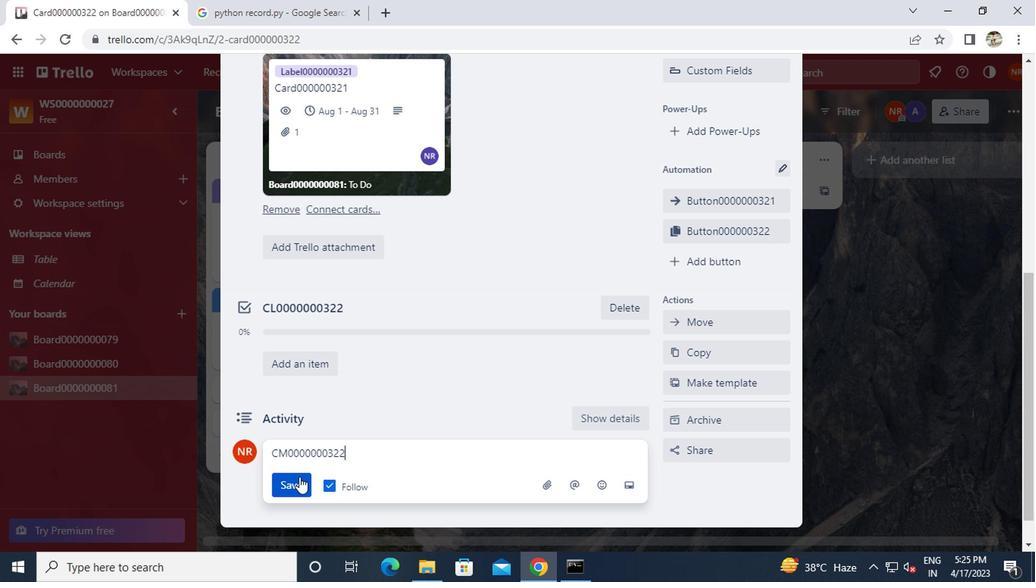 
Action: Mouse pressed left at (300, 479)
Screenshot: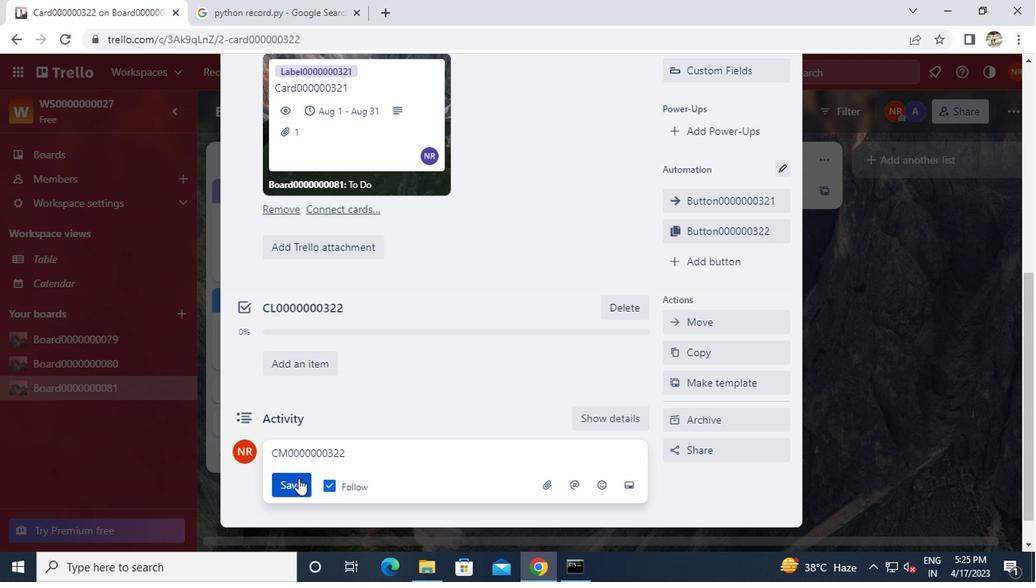 
Action: Mouse moved to (523, 305)
Screenshot: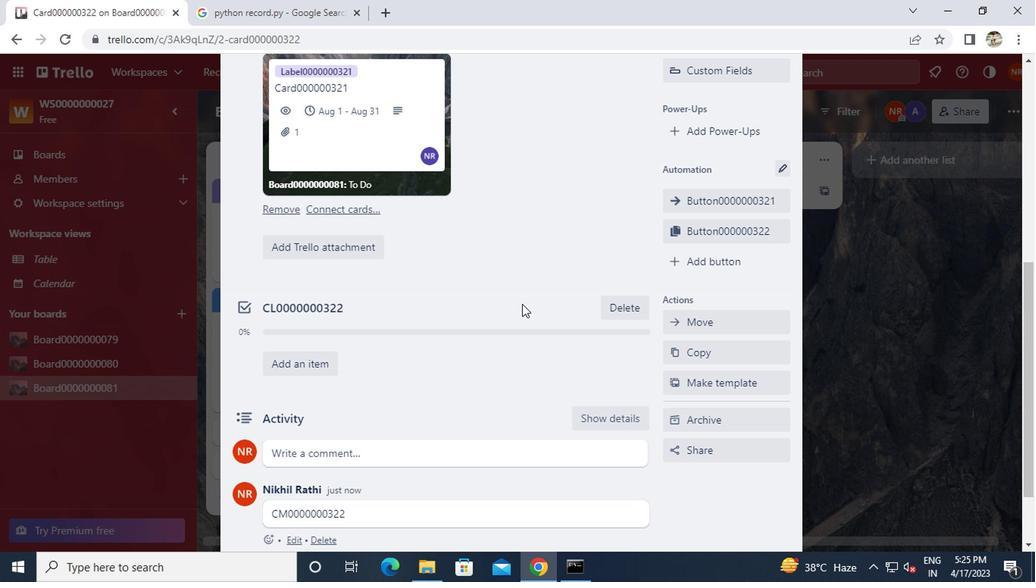 
Action: Mouse scrolled (523, 306) with delta (0, 1)
Screenshot: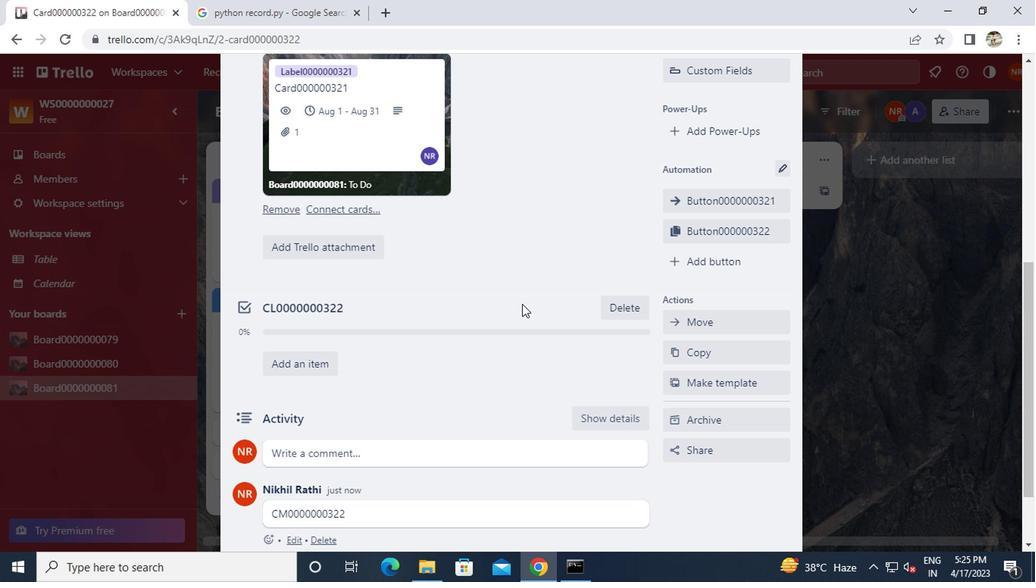 
Action: Mouse moved to (523, 304)
Screenshot: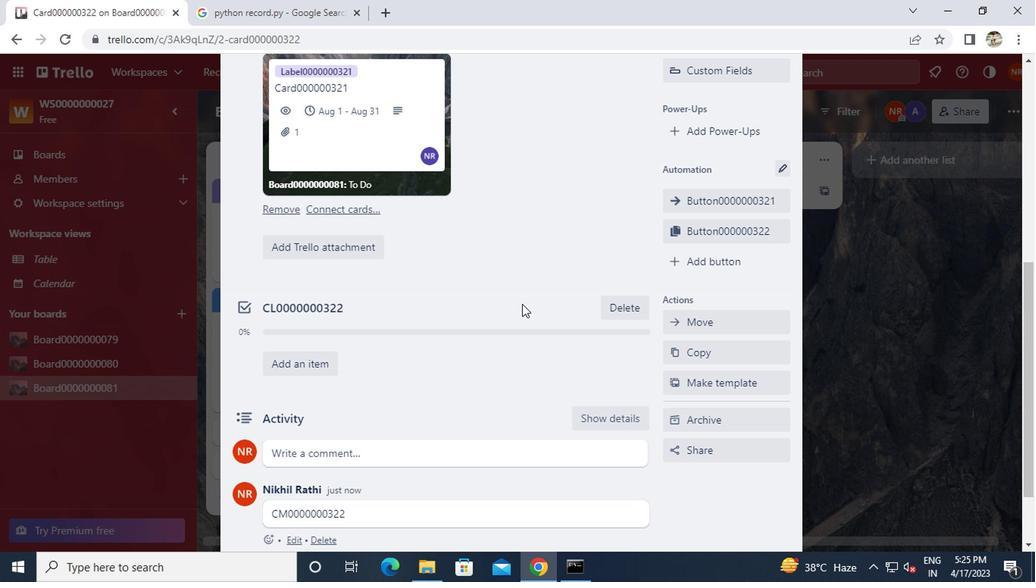 
Action: Mouse scrolled (523, 305) with delta (0, 0)
Screenshot: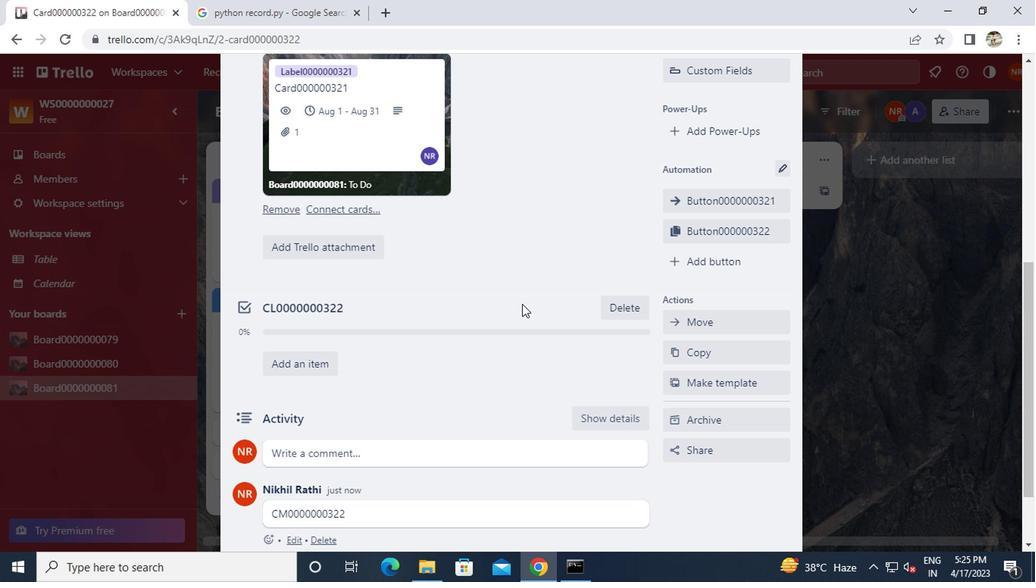 
Action: Mouse moved to (524, 303)
Screenshot: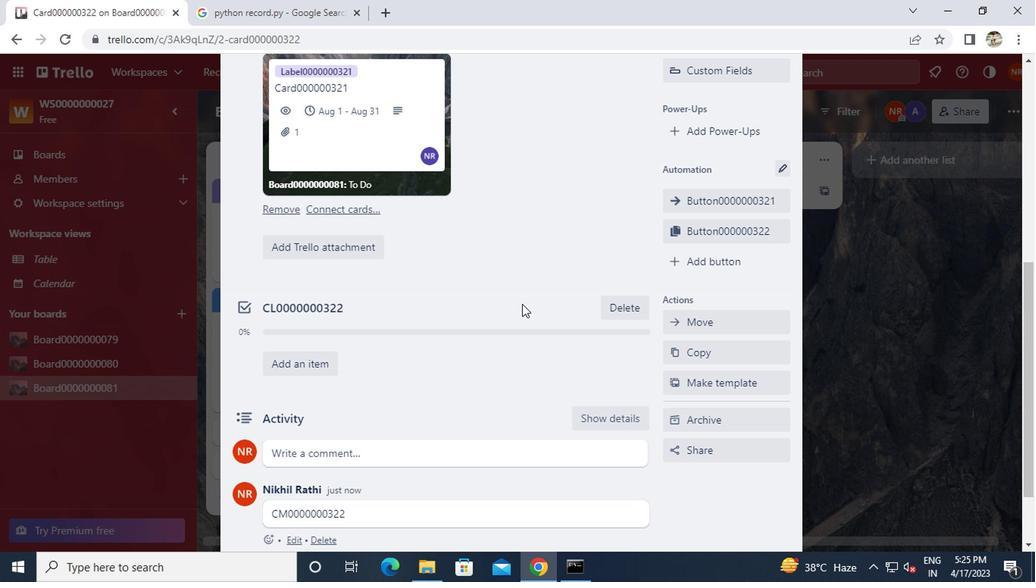 
Action: Mouse scrolled (524, 304) with delta (0, 1)
Screenshot: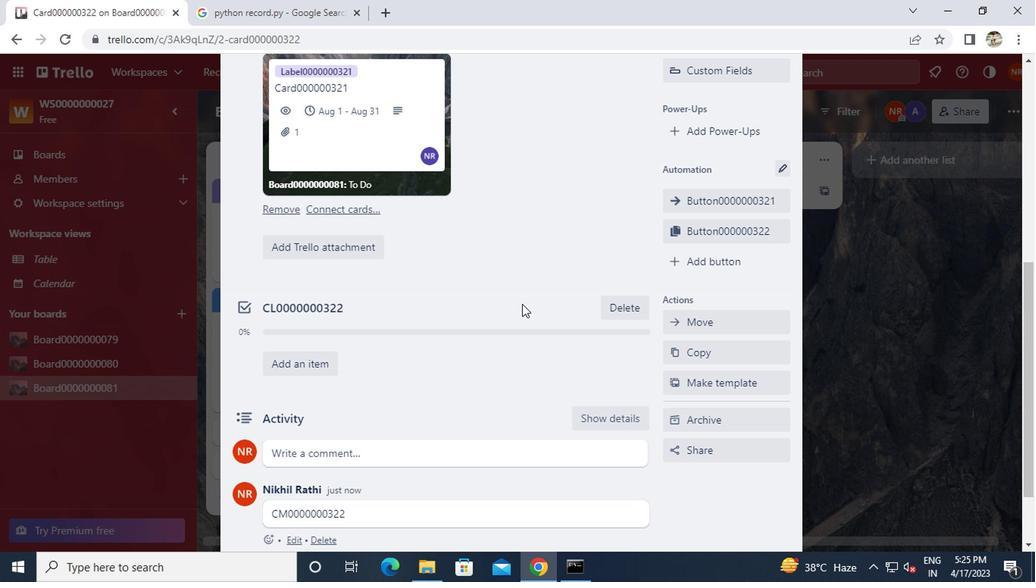 
Action: Mouse moved to (525, 303)
Screenshot: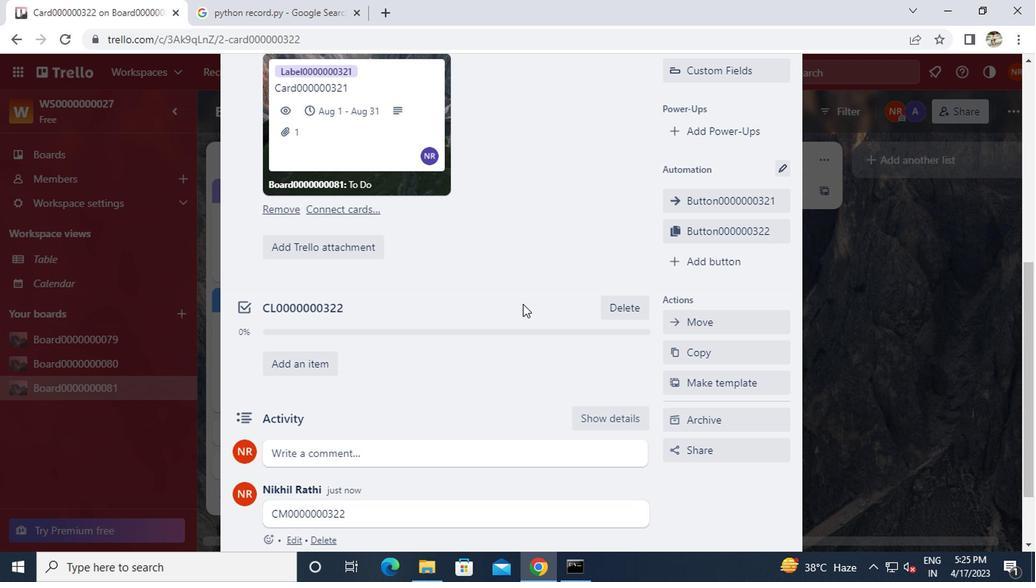 
Action: Mouse scrolled (525, 304) with delta (0, 1)
Screenshot: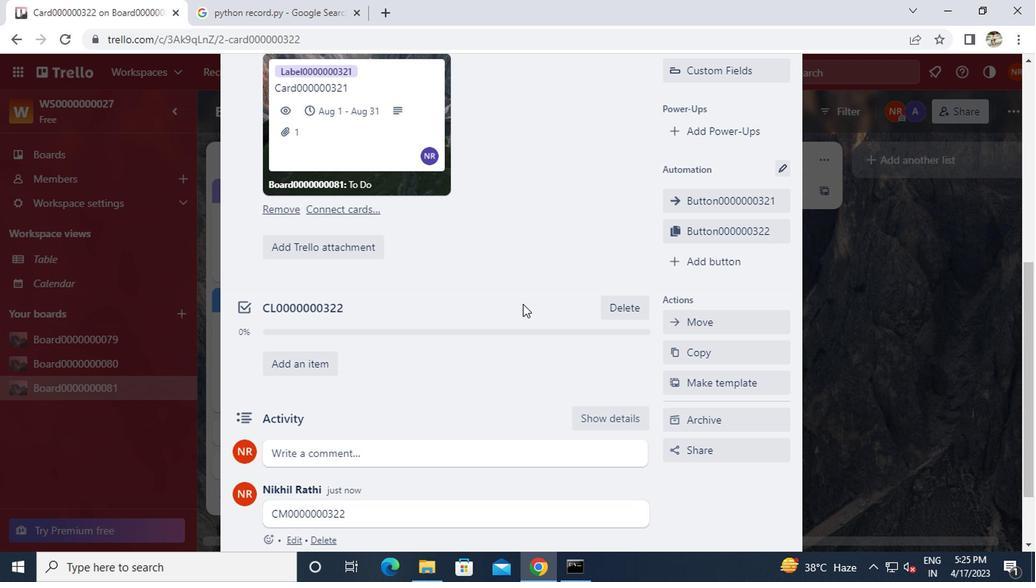 
Action: Mouse moved to (540, 286)
Screenshot: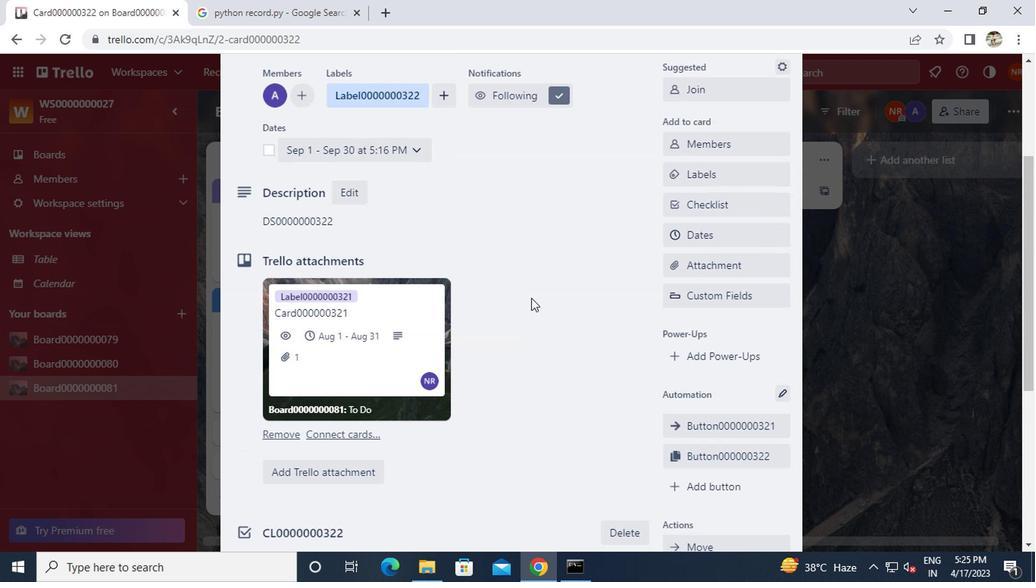
Action: Mouse scrolled (540, 287) with delta (0, 1)
Screenshot: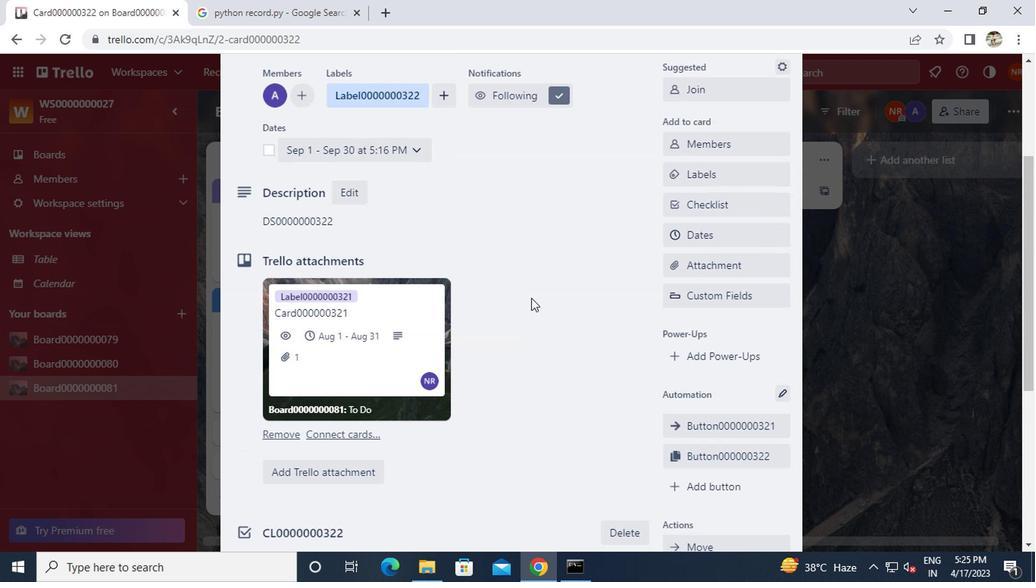 
Action: Mouse moved to (544, 284)
Screenshot: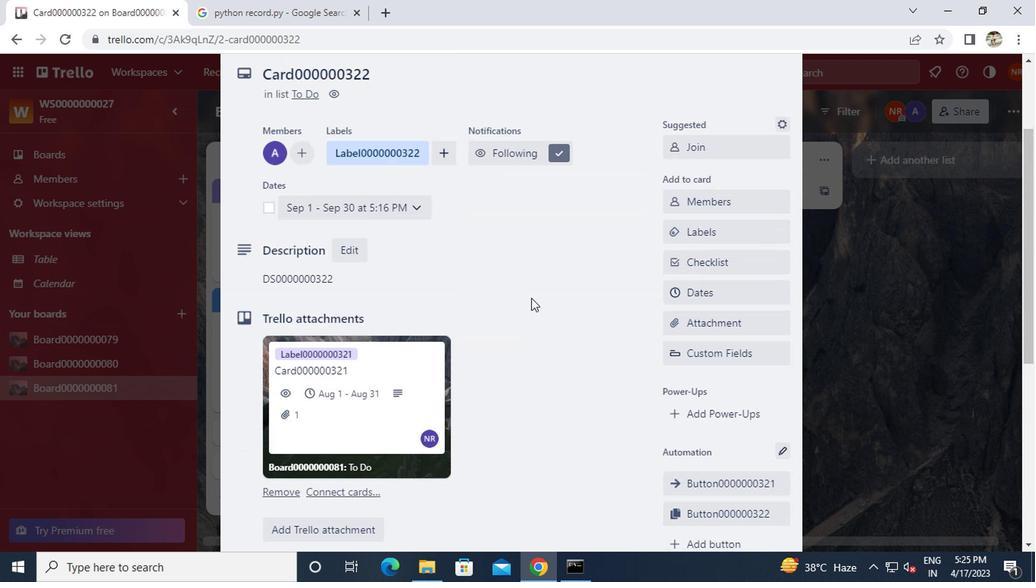 
Action: Mouse scrolled (544, 284) with delta (0, 0)
Screenshot: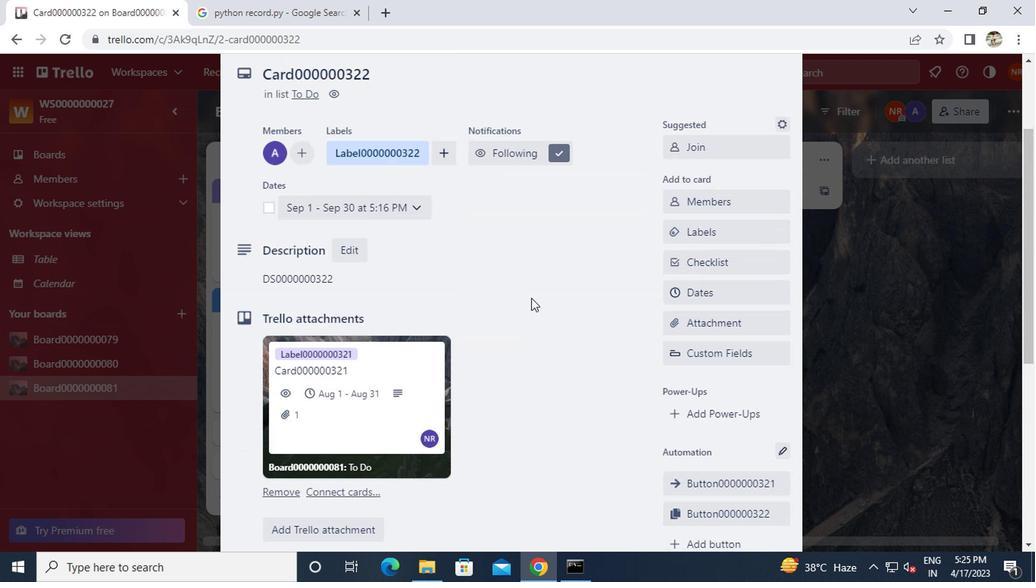 
Action: Mouse moved to (549, 278)
Screenshot: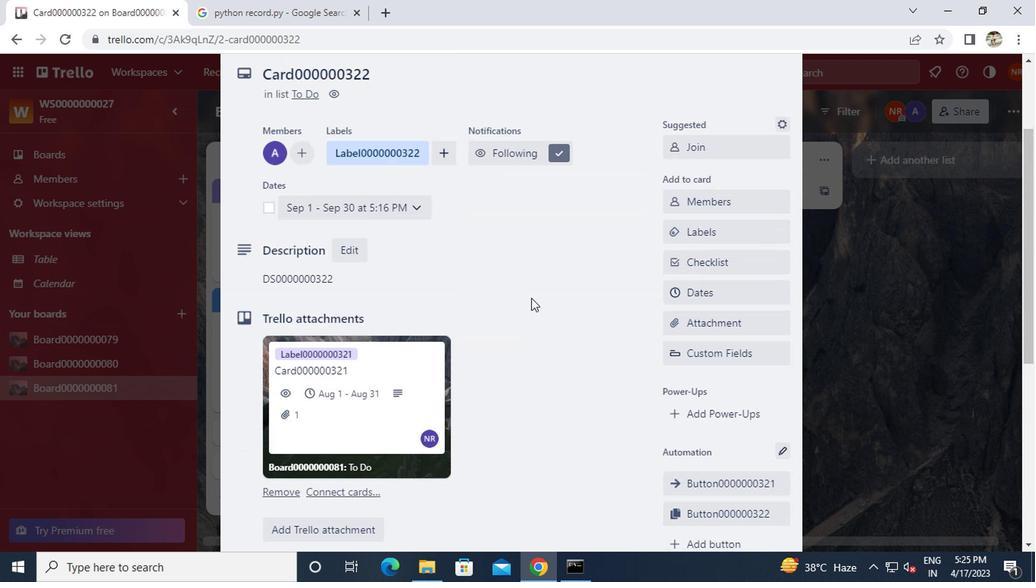 
Action: Mouse scrolled (549, 278) with delta (0, 0)
Screenshot: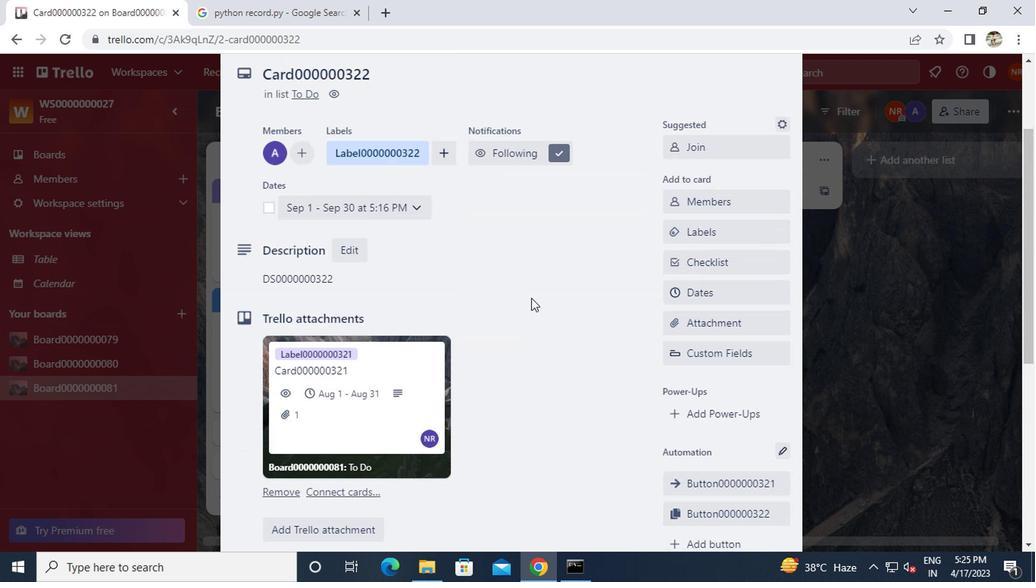 
Action: Mouse moved to (563, 261)
Screenshot: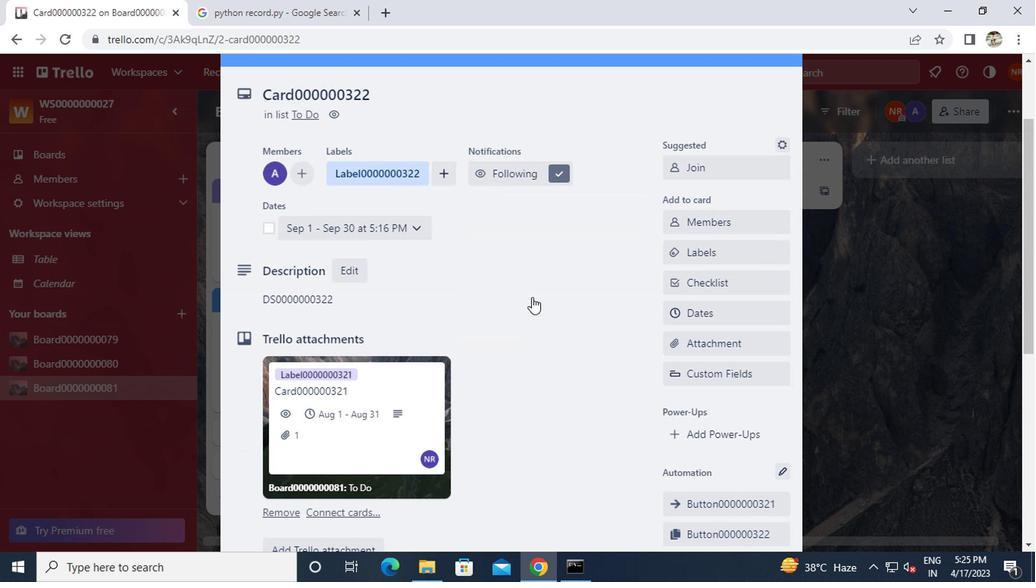 
Action: Mouse scrolled (563, 261) with delta (0, 0)
Screenshot: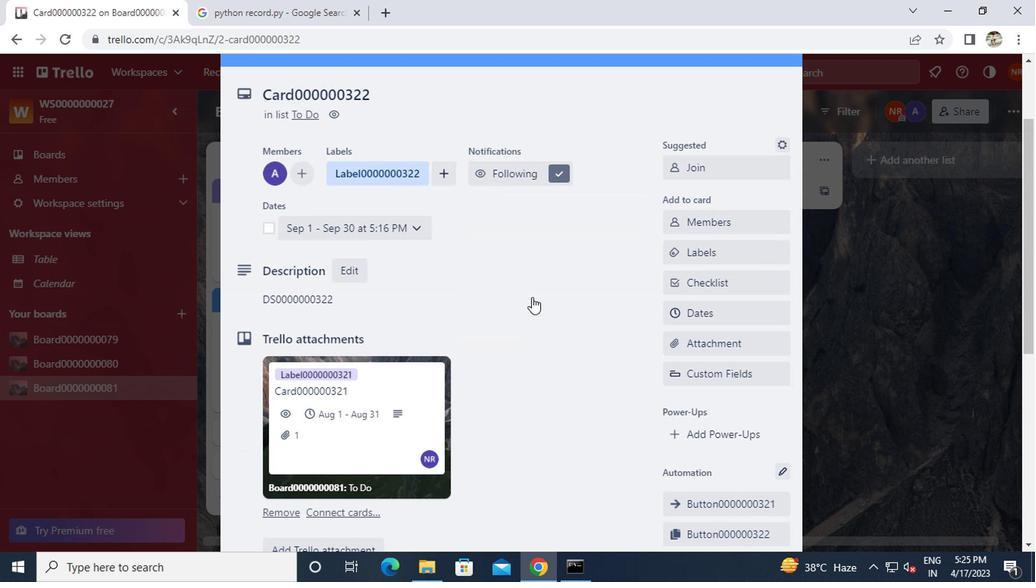 
Action: Mouse moved to (778, 112)
Screenshot: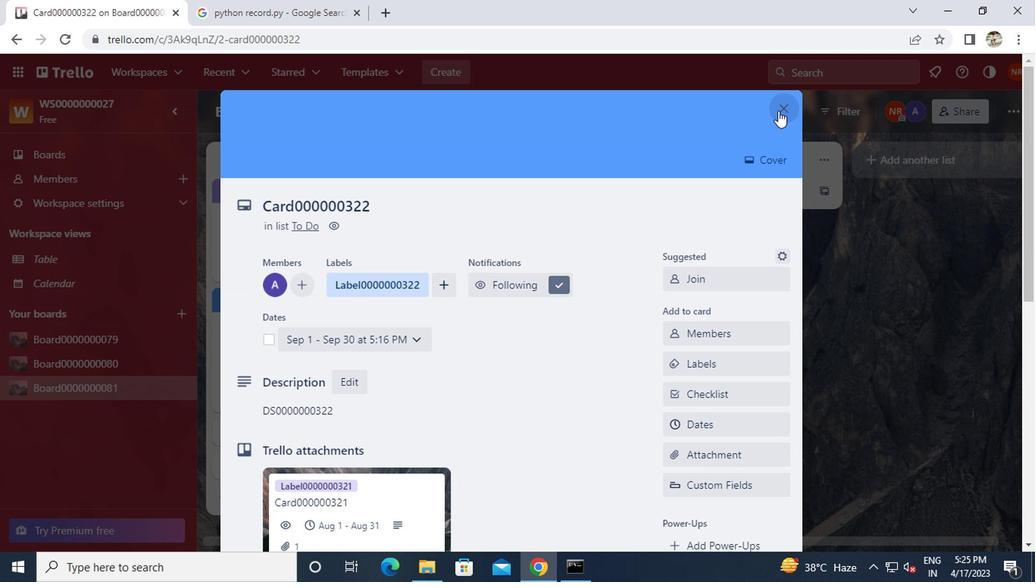 
Action: Mouse pressed left at (778, 112)
Screenshot: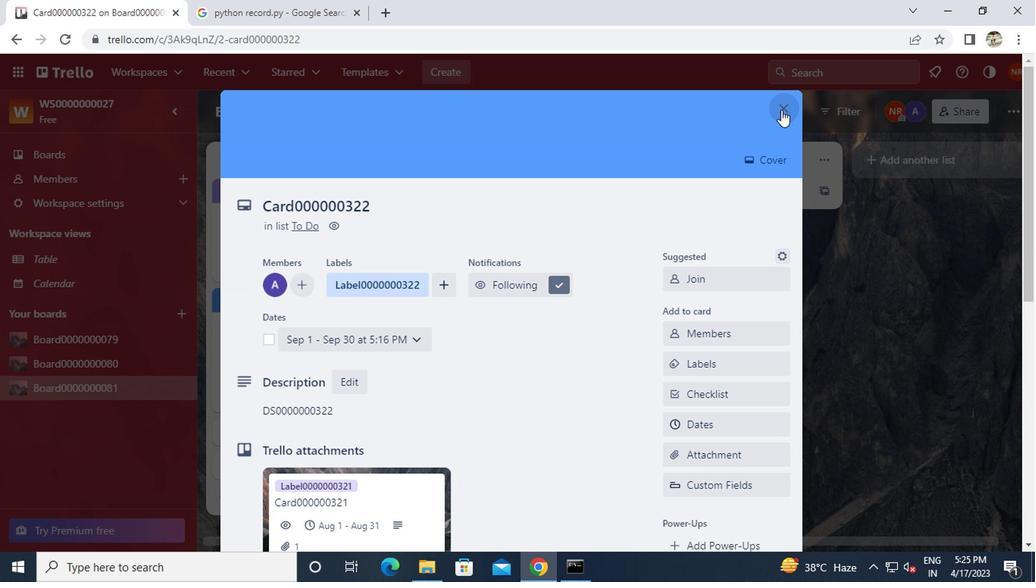 
Action: Mouse moved to (665, 170)
Screenshot: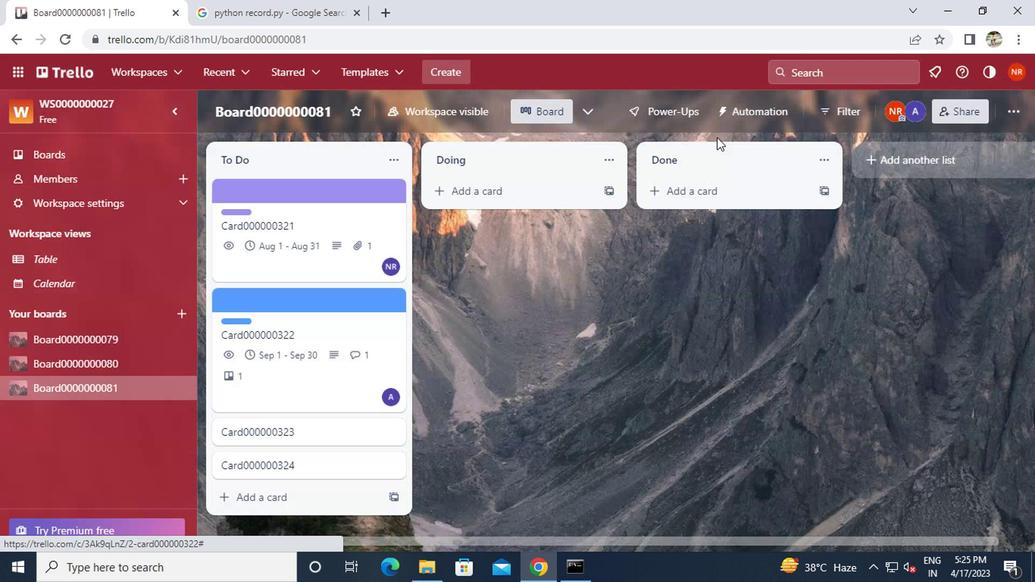 
